 Task: Look for space in Soko, Indonesia from 6th September, 2023 to 10th September, 2023 for 1 adult in price range Rs.10000 to Rs.15000. Place can be private room with 1  bedroom having 1 bed and 1 bathroom. Property type can be house, flat, guest house, hotel. Booking option can be shelf check-in. Required host language is English.
Action: Mouse moved to (499, 72)
Screenshot: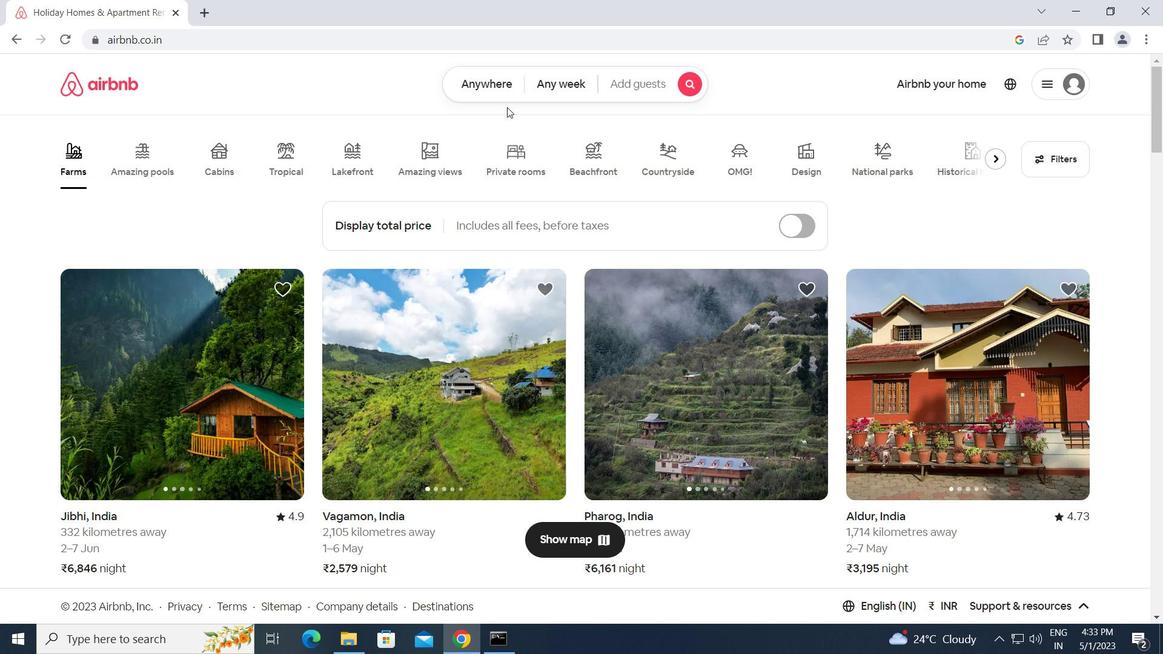 
Action: Mouse pressed left at (499, 72)
Screenshot: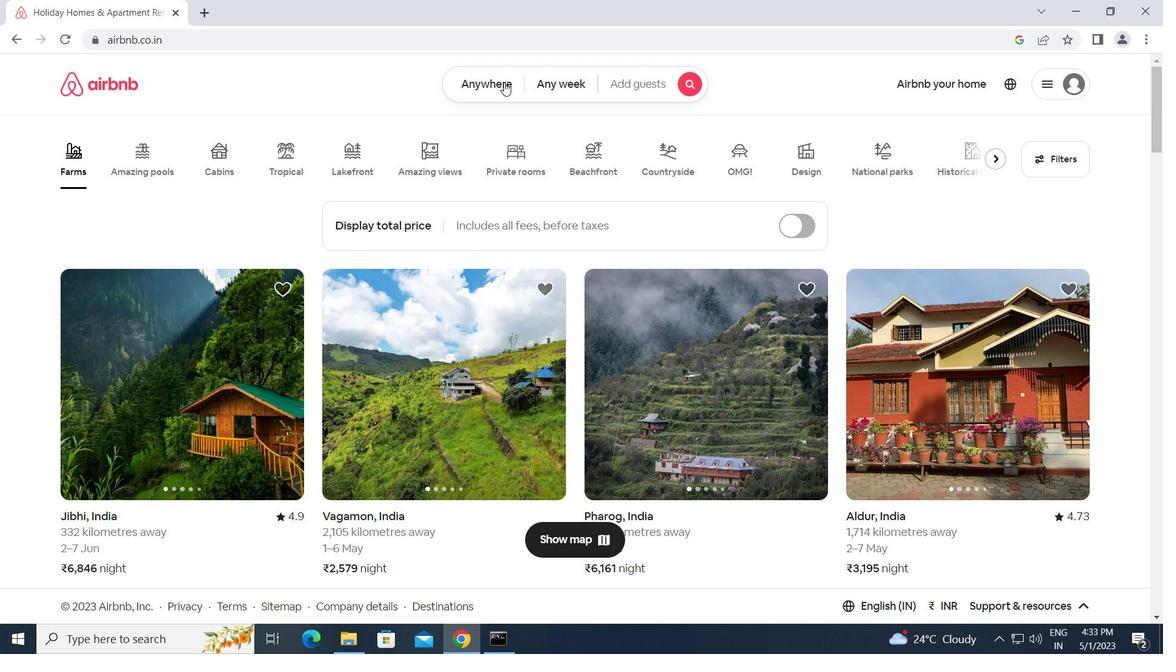 
Action: Mouse moved to (389, 127)
Screenshot: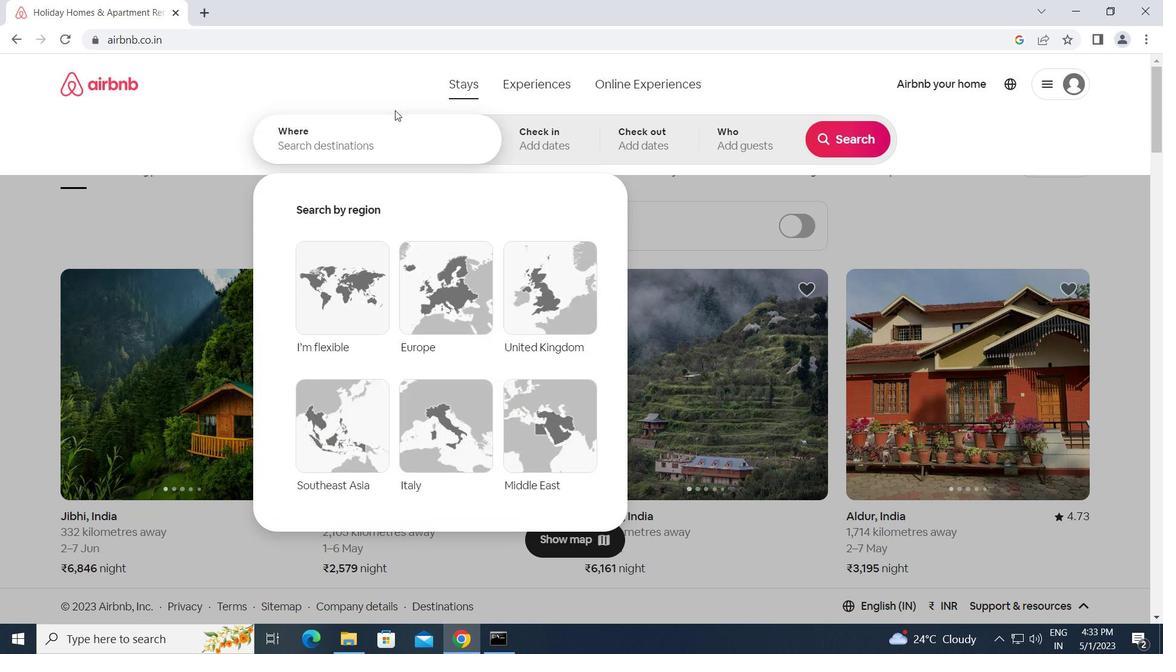 
Action: Mouse pressed left at (389, 127)
Screenshot: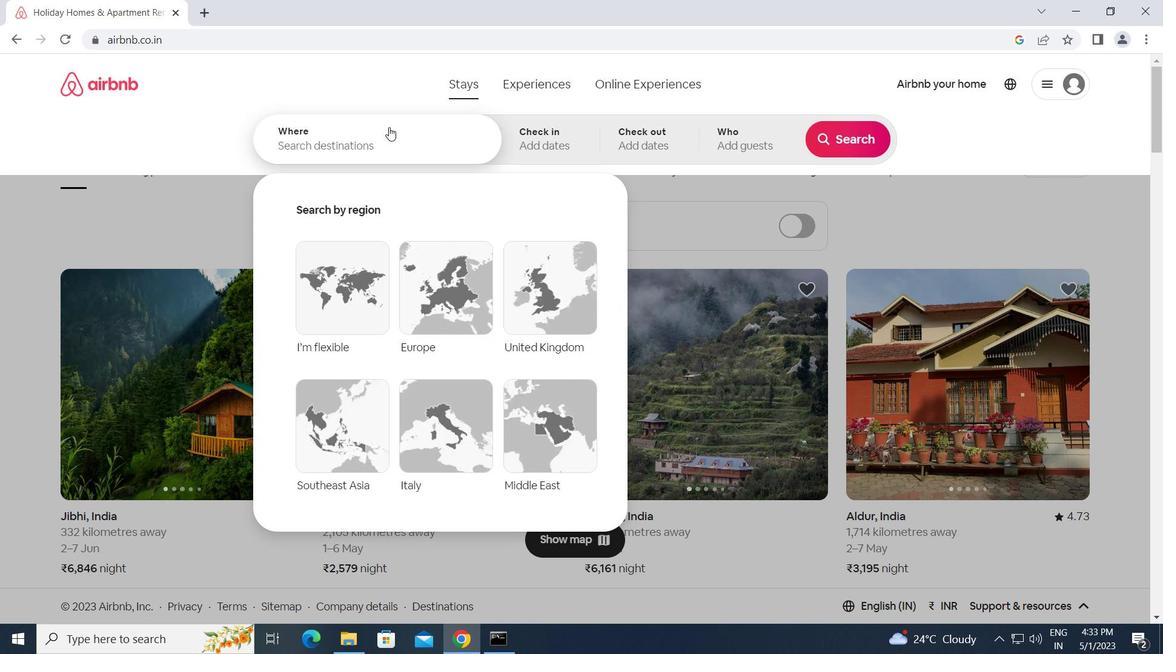
Action: Key pressed s<Key.caps_lock>oko,<Key.space><Key.caps_lock>i<Key.caps_lock>ndonesia<Key.enter>
Screenshot: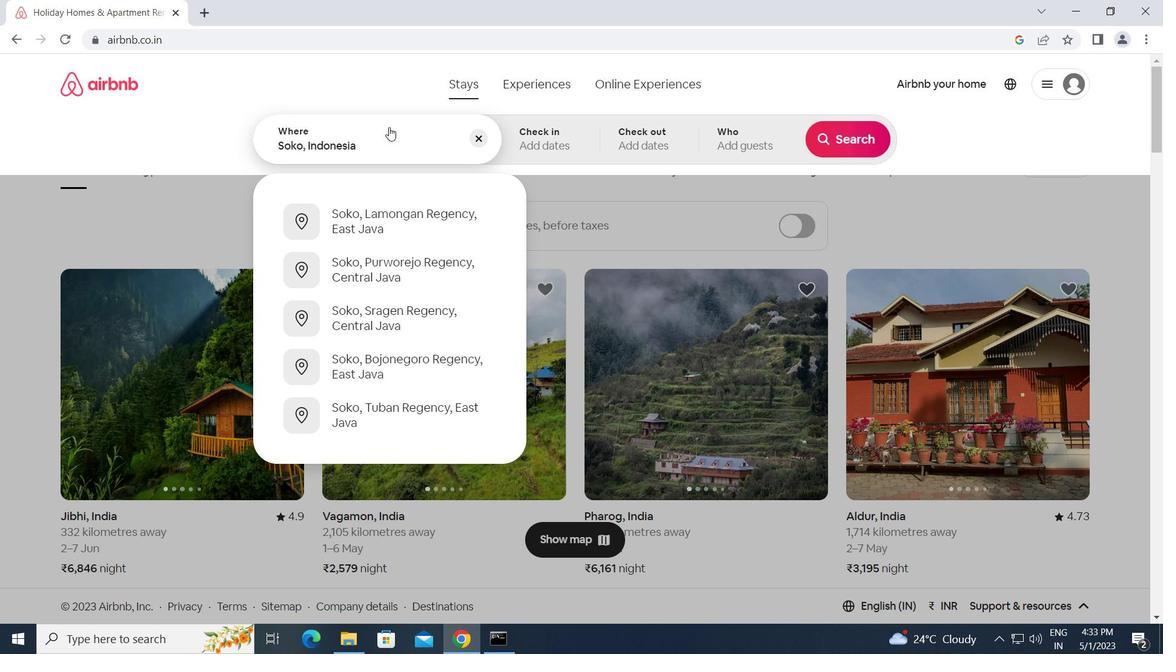 
Action: Mouse moved to (835, 258)
Screenshot: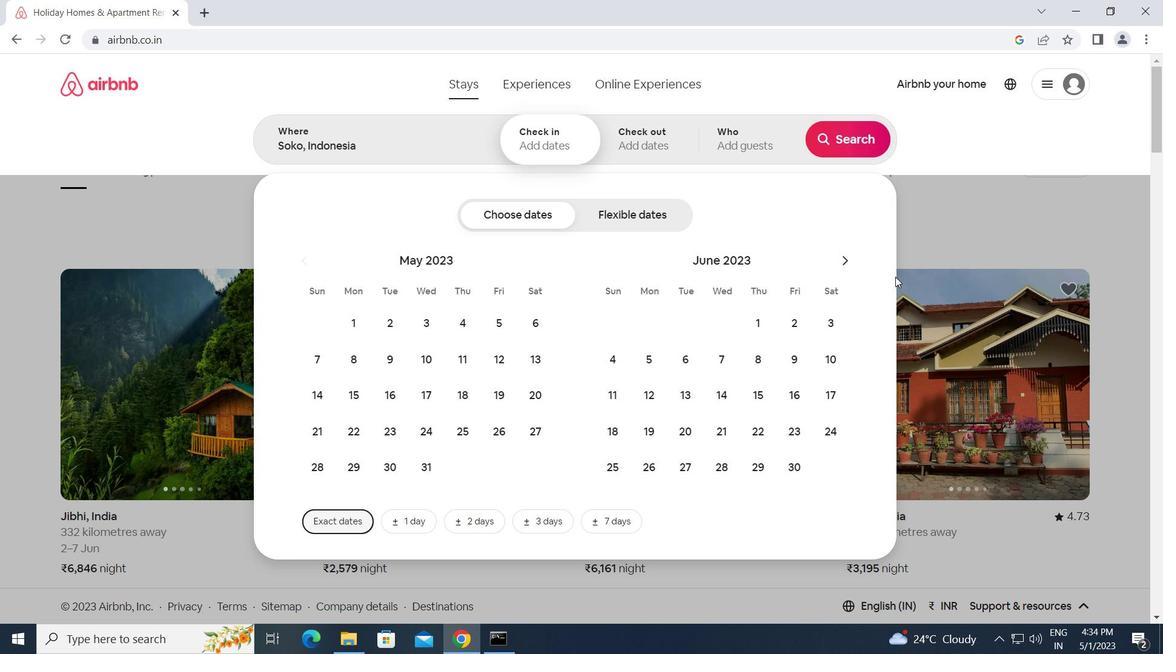 
Action: Mouse pressed left at (835, 258)
Screenshot: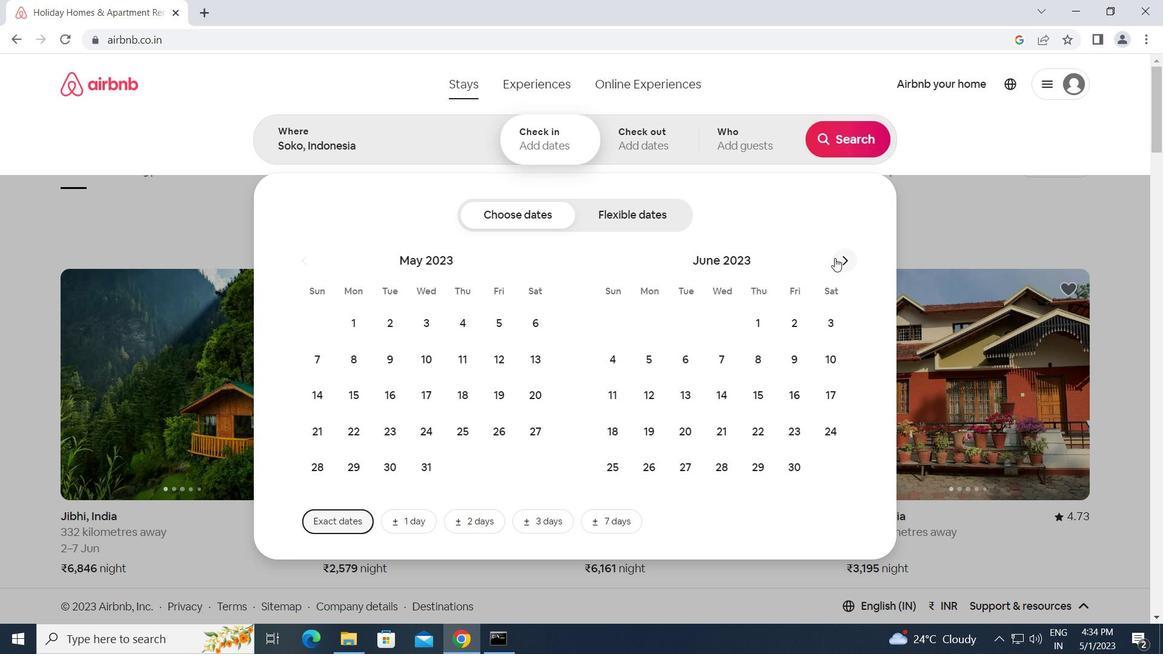 
Action: Mouse moved to (835, 257)
Screenshot: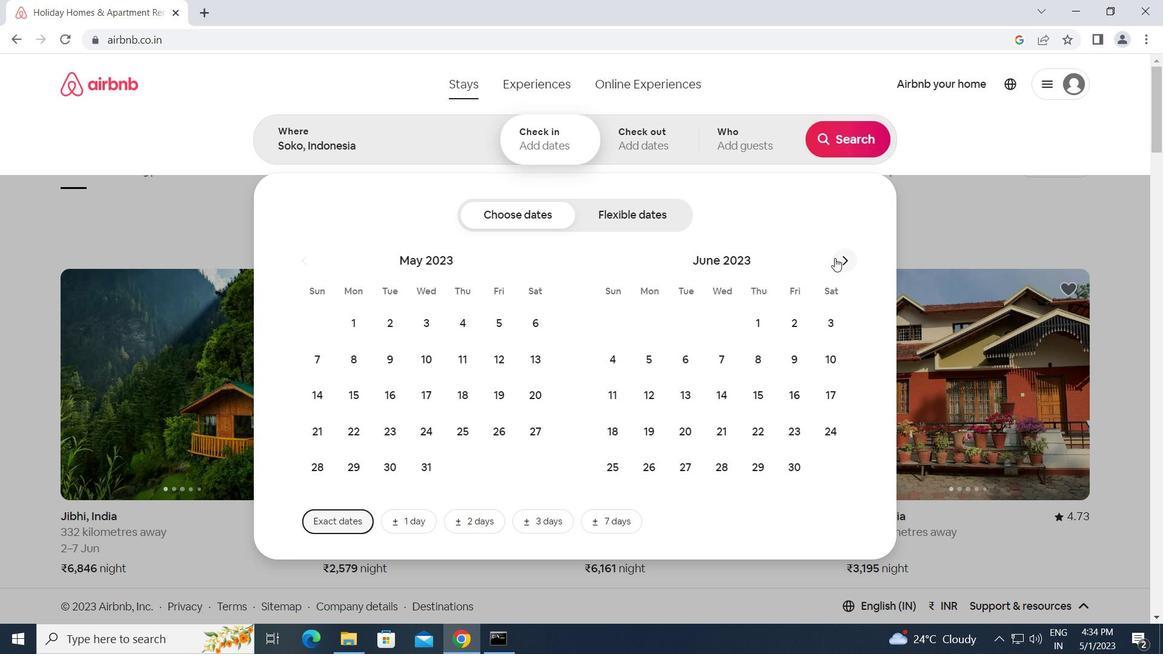 
Action: Mouse pressed left at (835, 257)
Screenshot: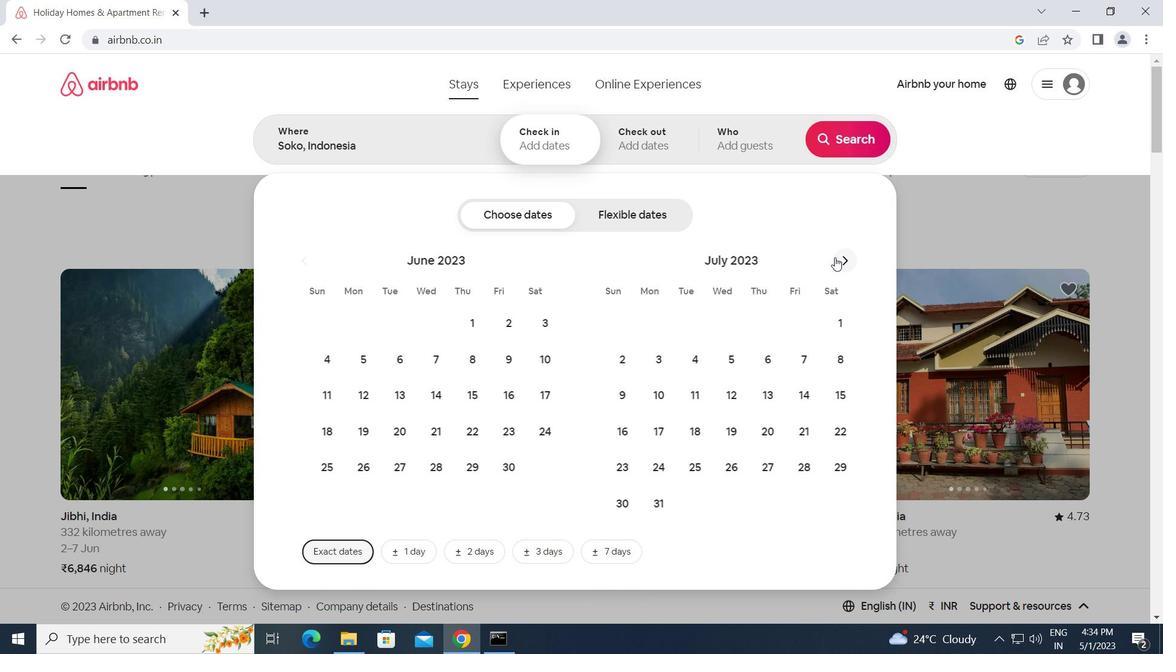 
Action: Mouse pressed left at (835, 257)
Screenshot: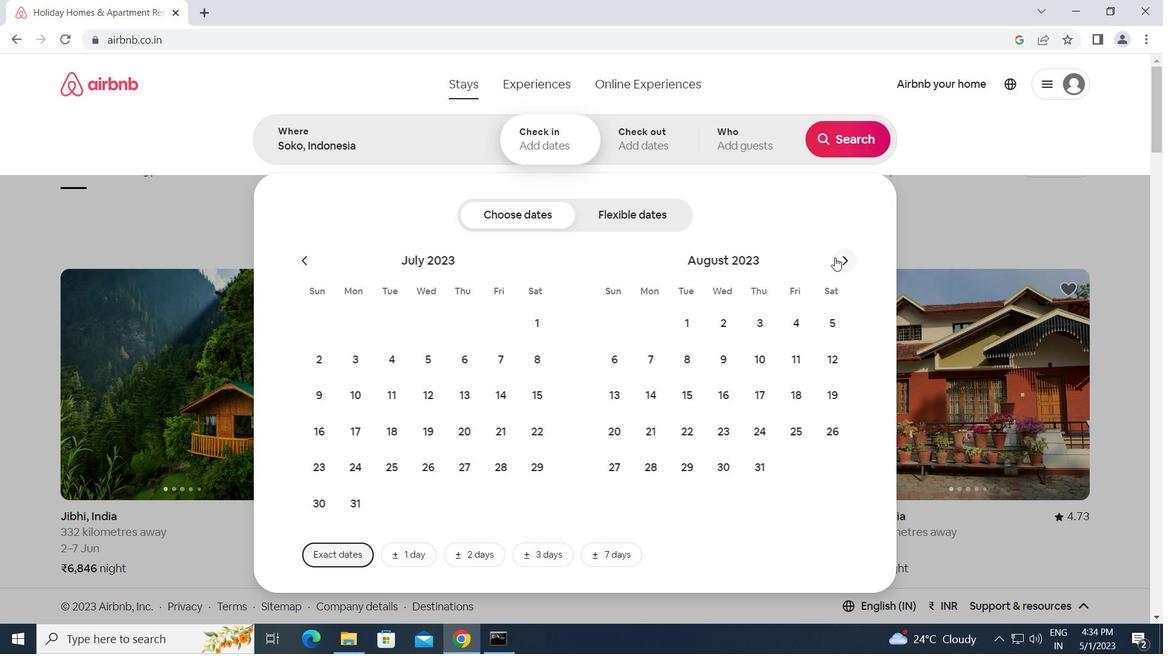 
Action: Mouse moved to (724, 359)
Screenshot: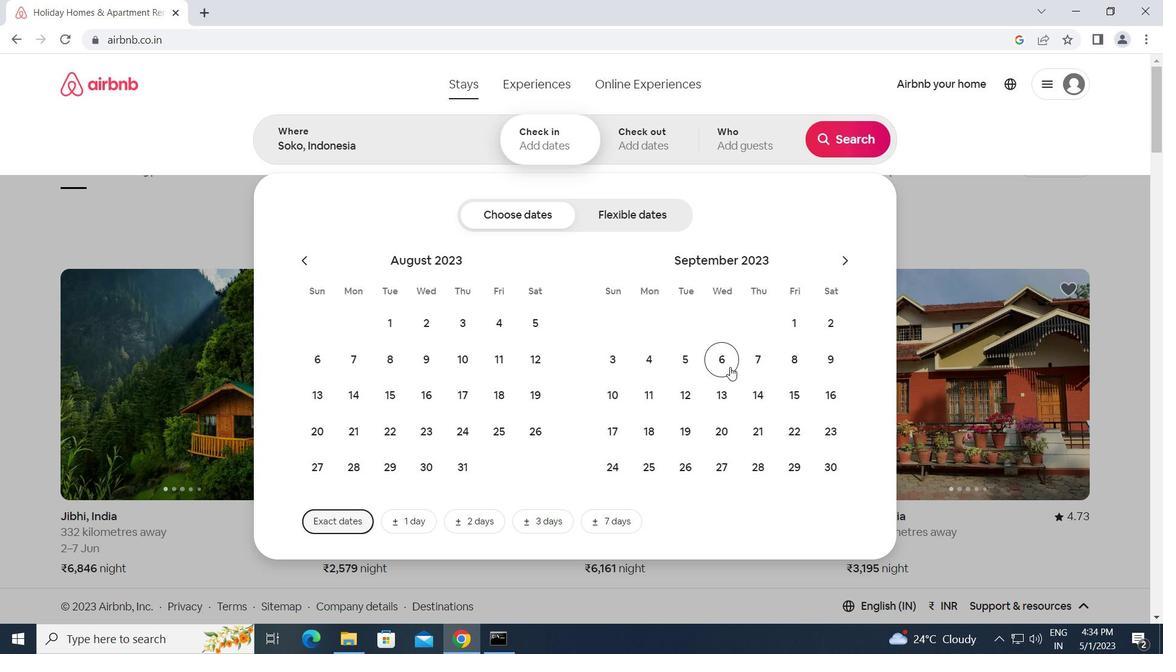 
Action: Mouse pressed left at (724, 359)
Screenshot: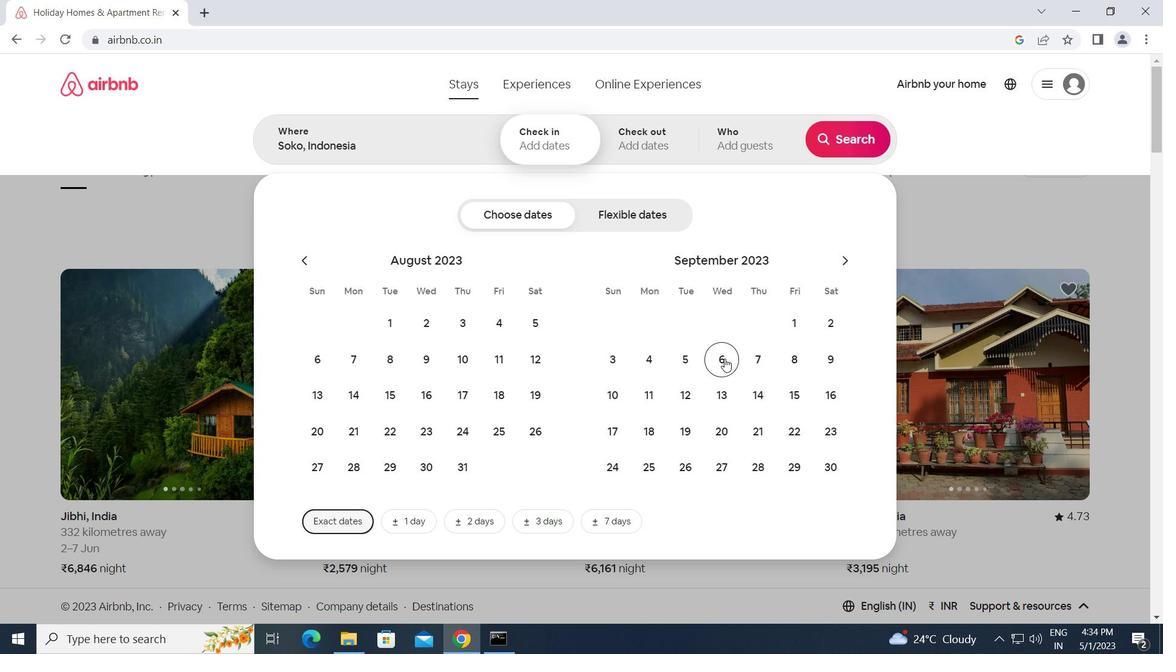 
Action: Mouse moved to (613, 399)
Screenshot: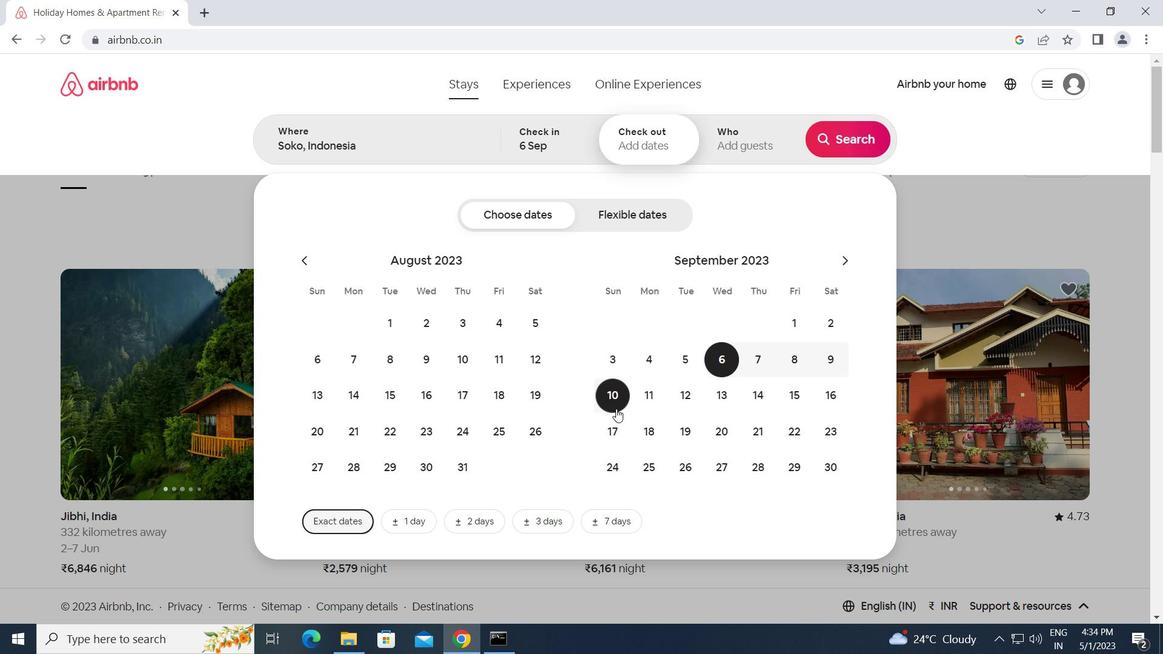 
Action: Mouse pressed left at (613, 399)
Screenshot: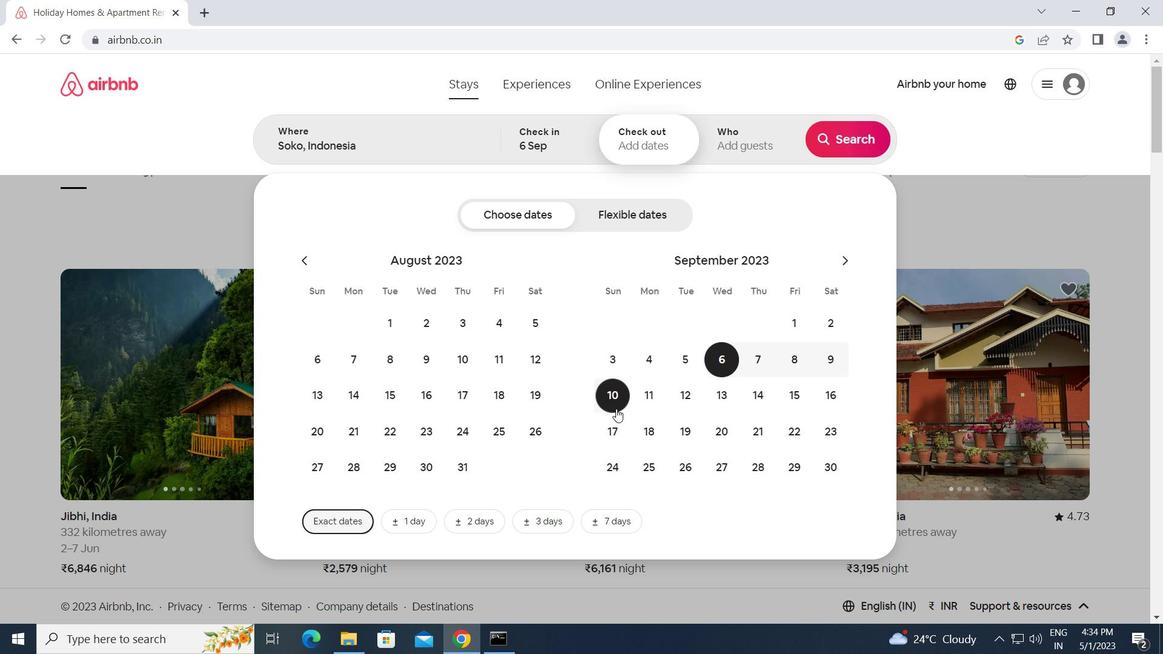 
Action: Mouse moved to (734, 138)
Screenshot: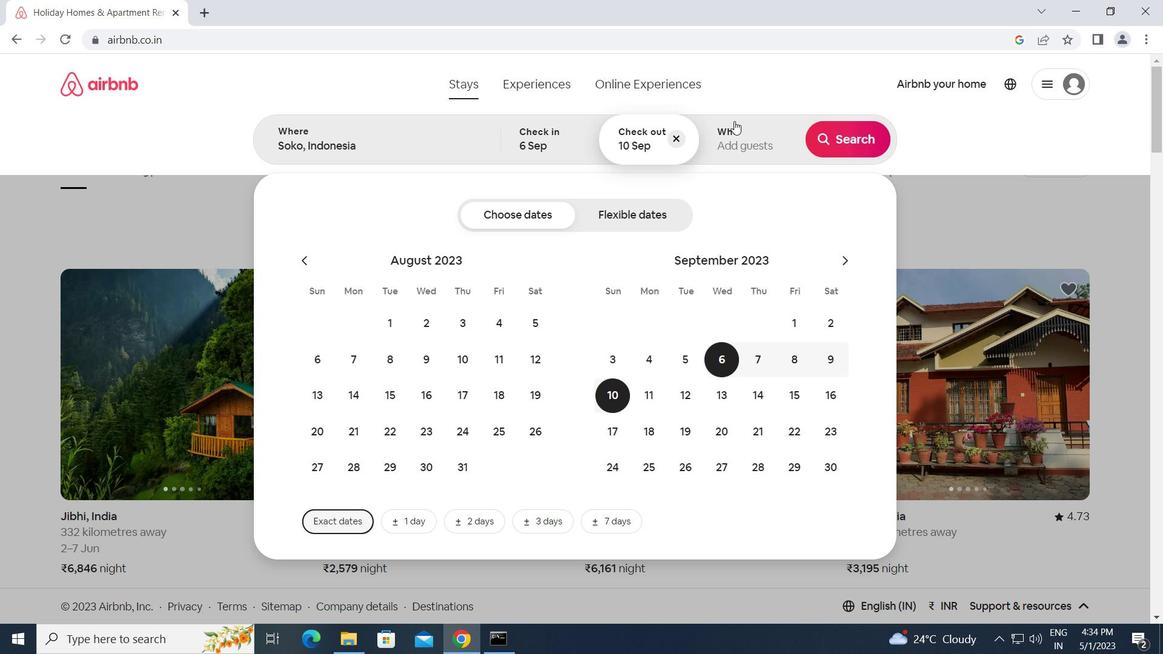 
Action: Mouse pressed left at (734, 138)
Screenshot: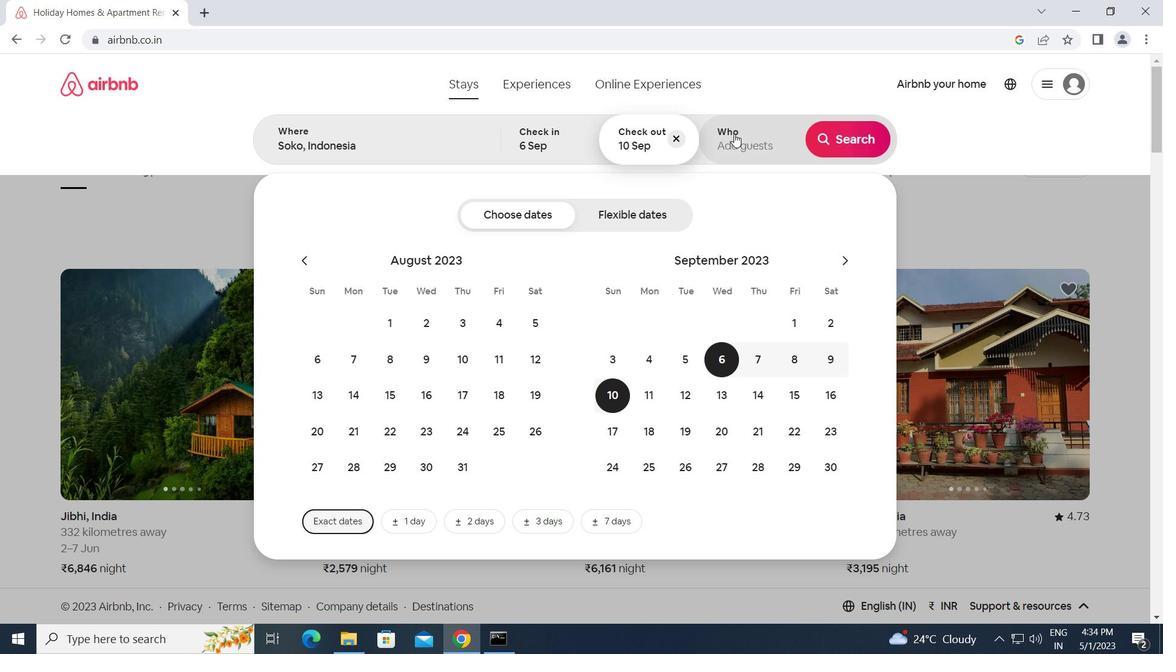 
Action: Mouse moved to (846, 213)
Screenshot: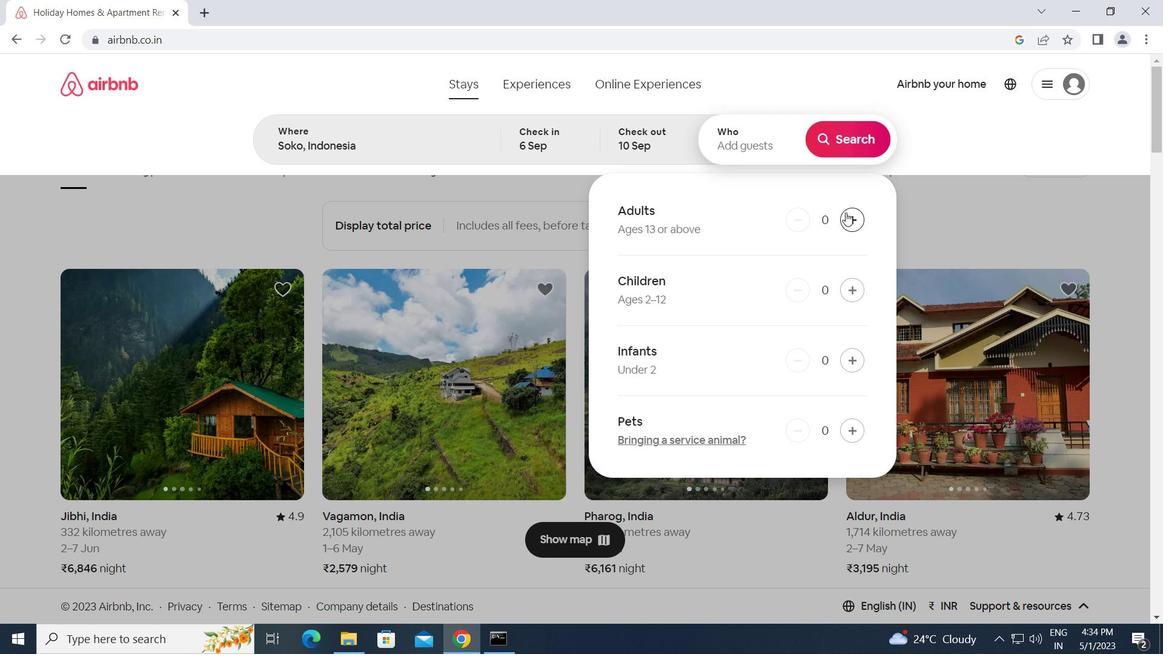 
Action: Mouse pressed left at (846, 213)
Screenshot: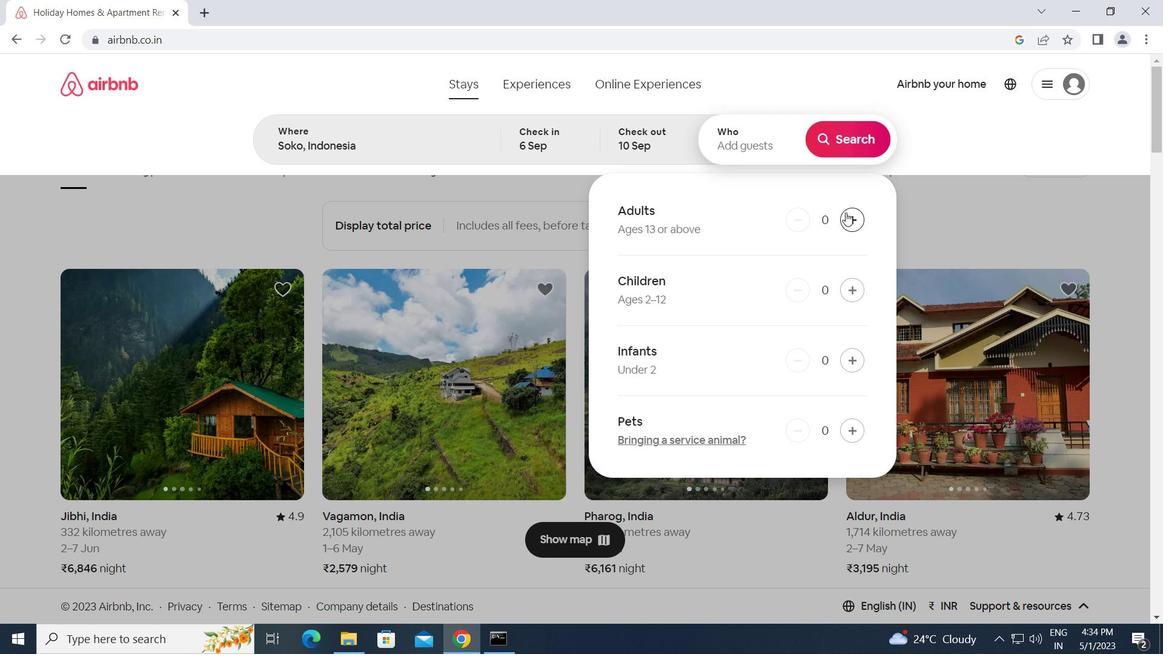 
Action: Mouse moved to (853, 131)
Screenshot: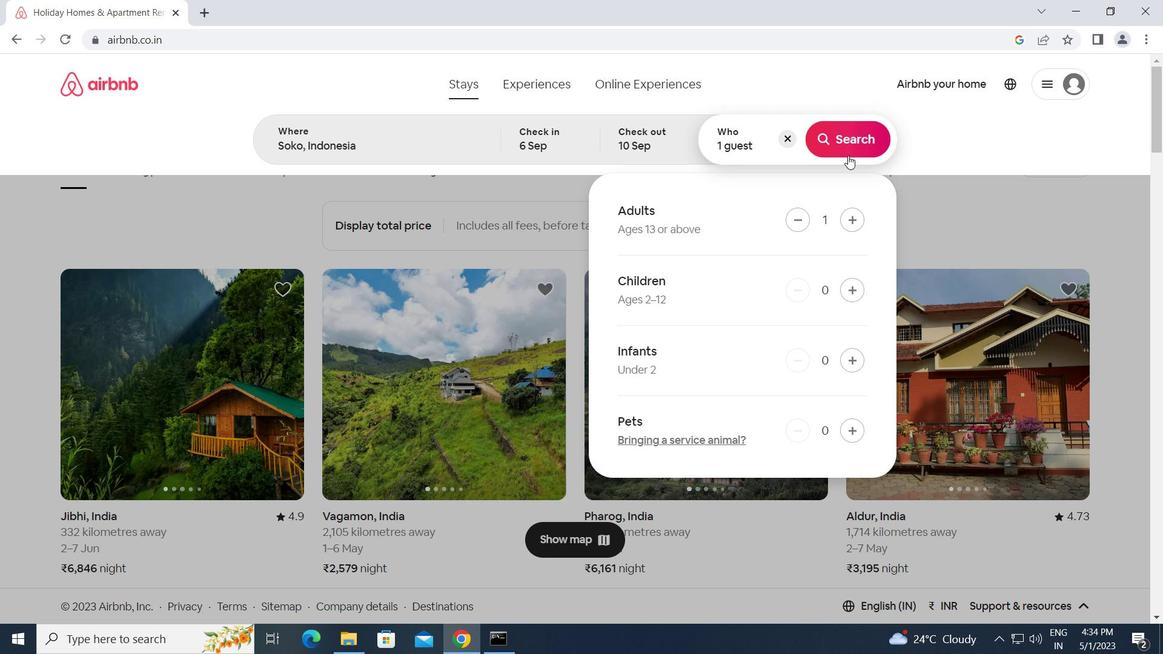 
Action: Mouse pressed left at (853, 131)
Screenshot: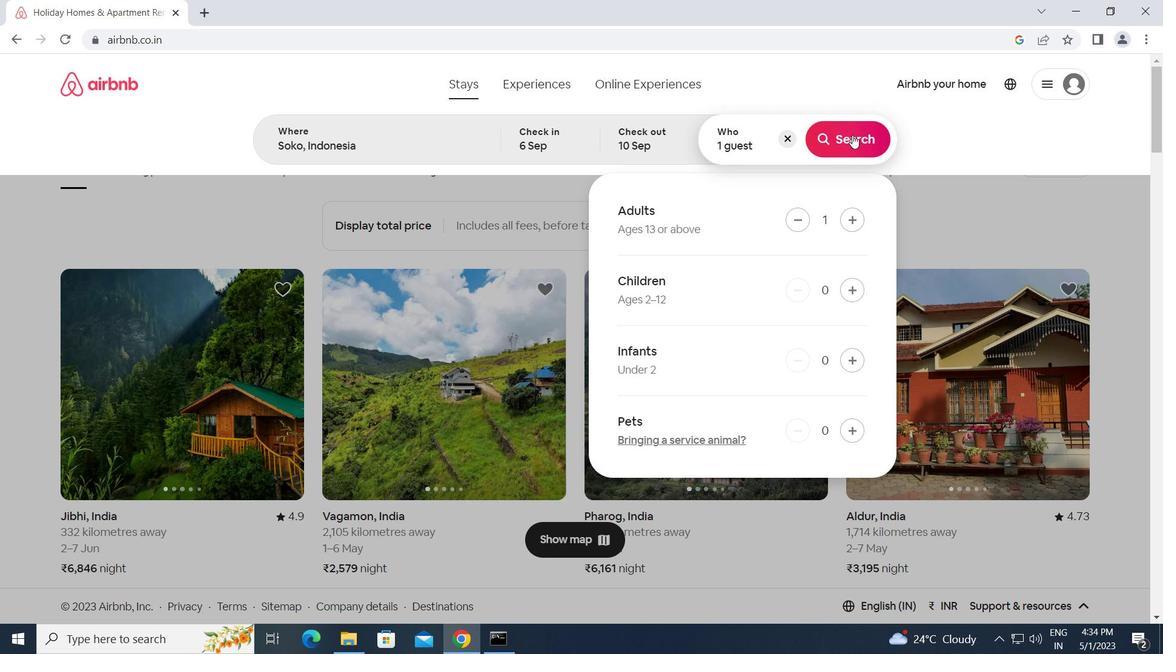 
Action: Mouse moved to (1082, 147)
Screenshot: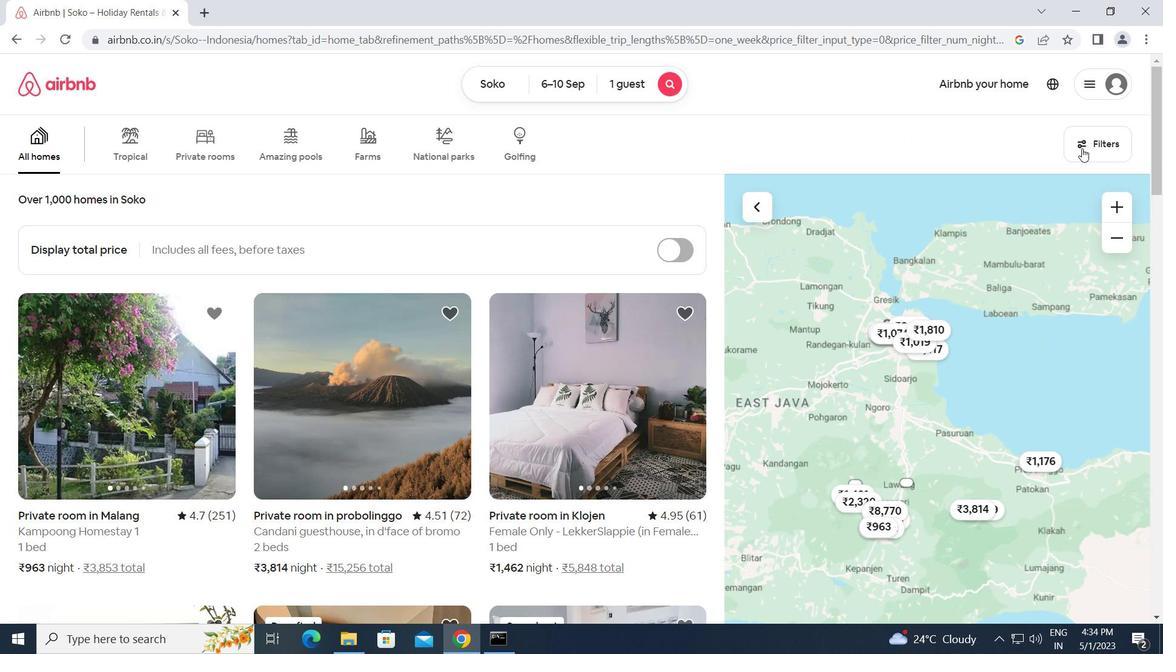 
Action: Mouse pressed left at (1082, 147)
Screenshot: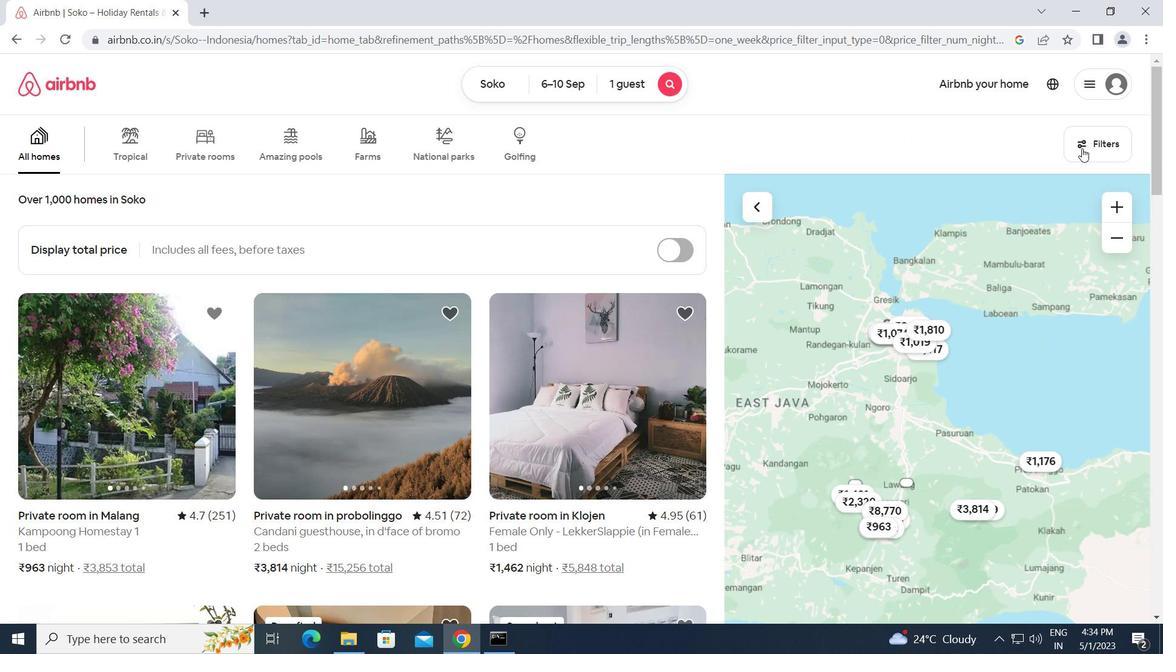 
Action: Mouse moved to (385, 336)
Screenshot: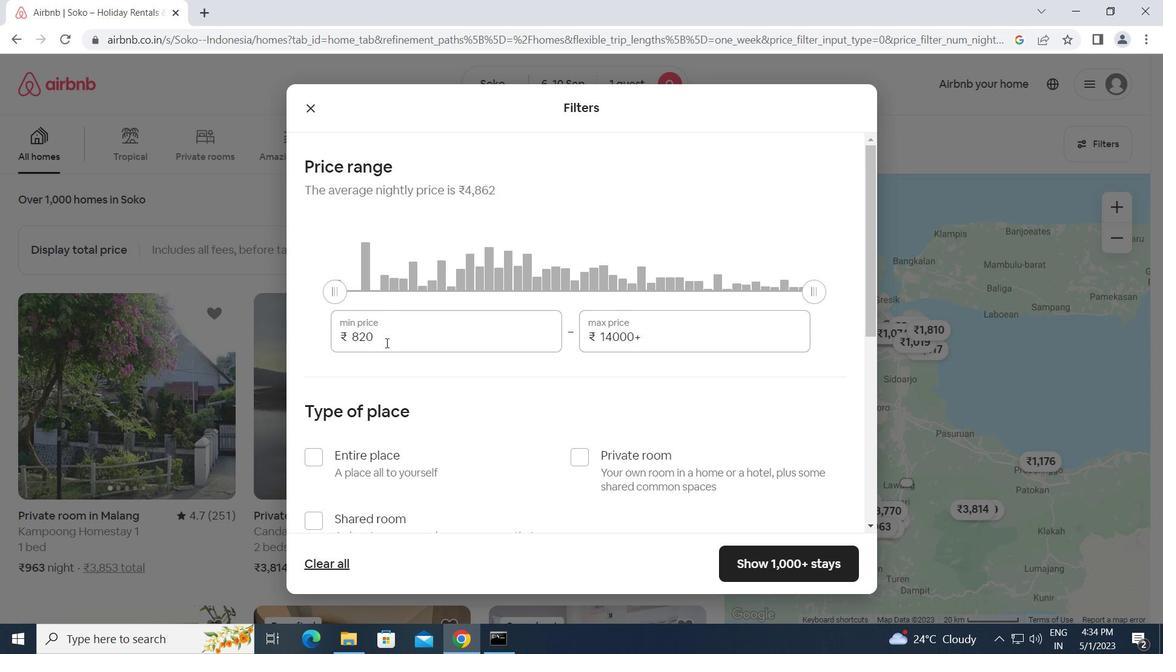 
Action: Mouse pressed left at (385, 336)
Screenshot: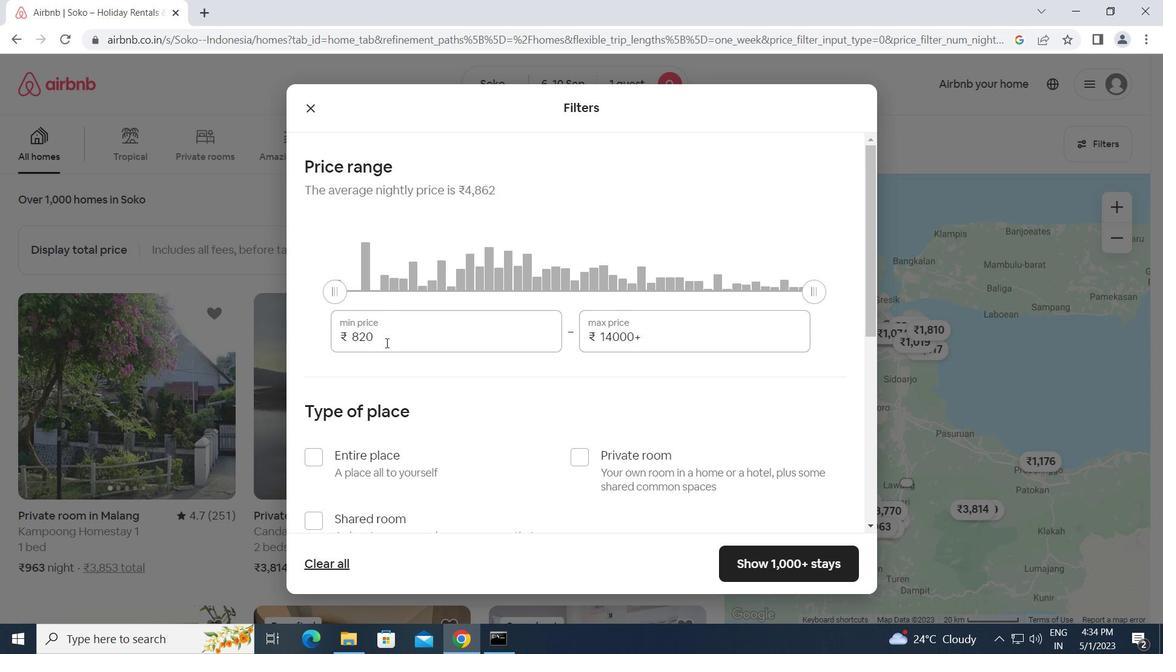 
Action: Mouse moved to (350, 339)
Screenshot: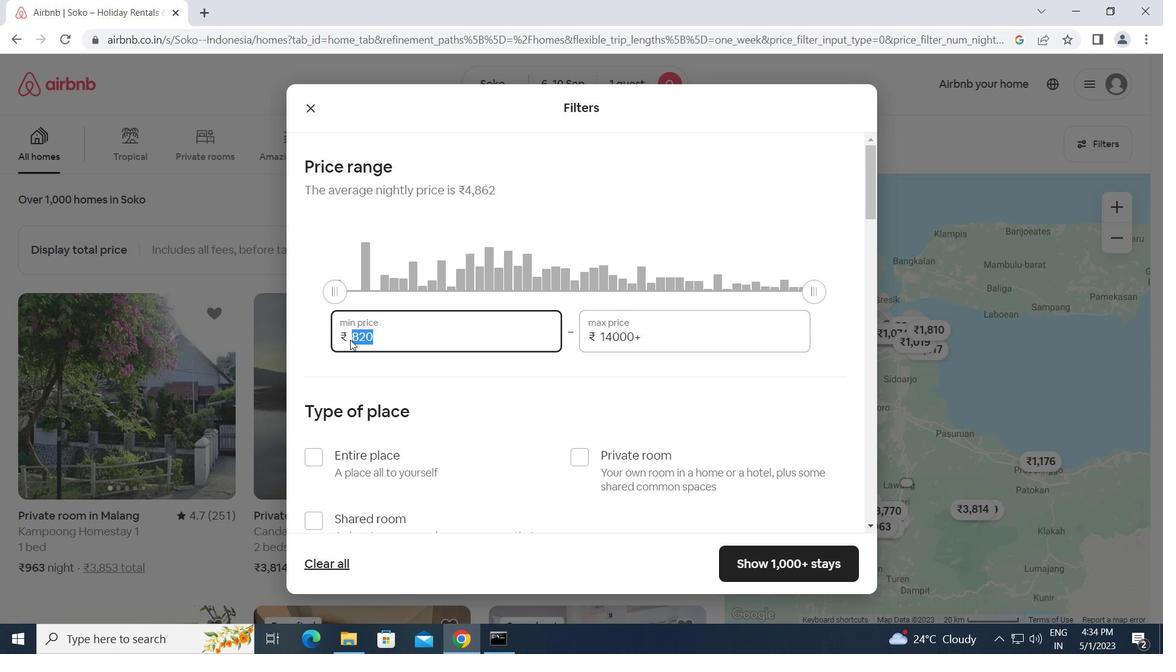 
Action: Key pressed 10000<Key.tab>15000
Screenshot: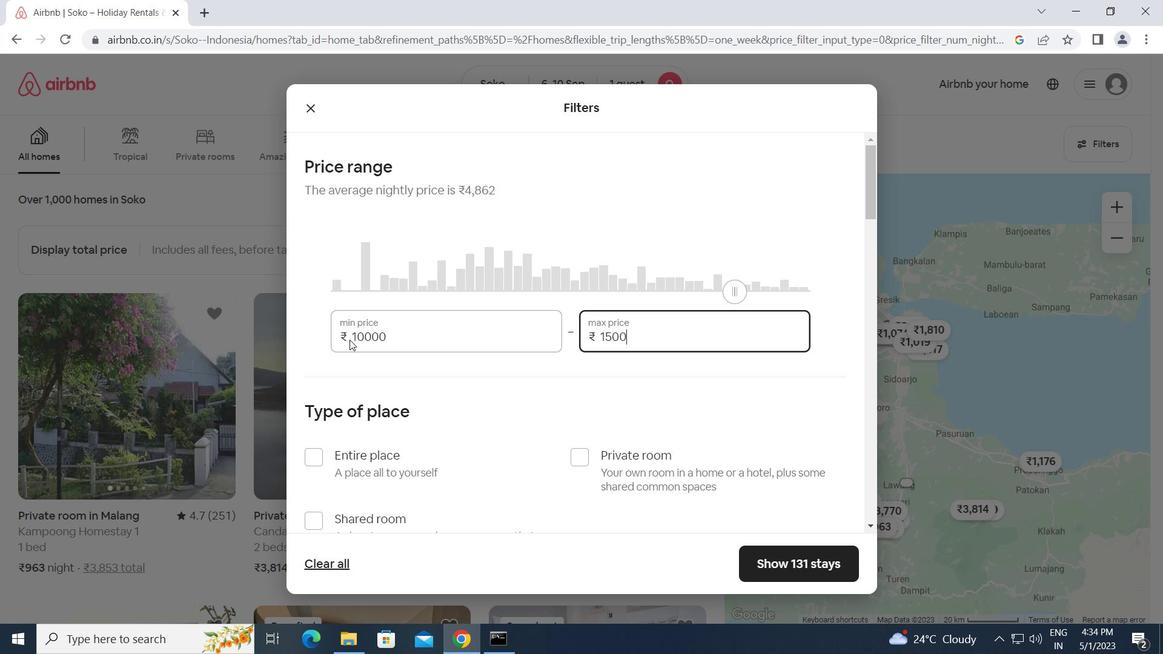 
Action: Mouse moved to (380, 415)
Screenshot: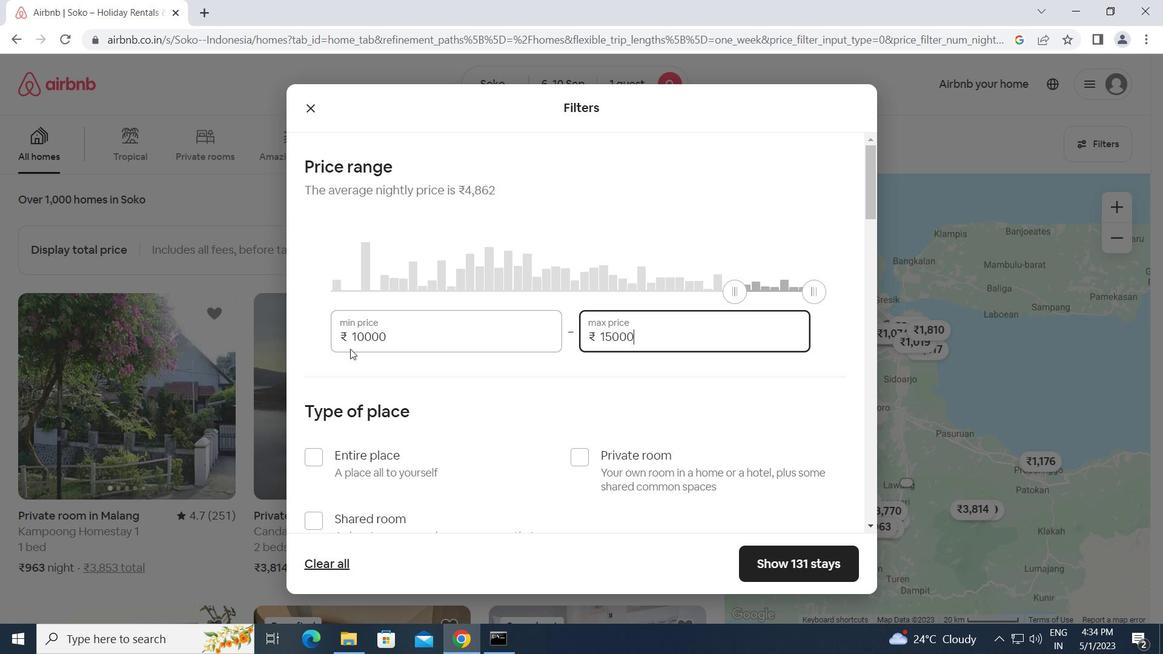 
Action: Mouse scrolled (380, 414) with delta (0, 0)
Screenshot: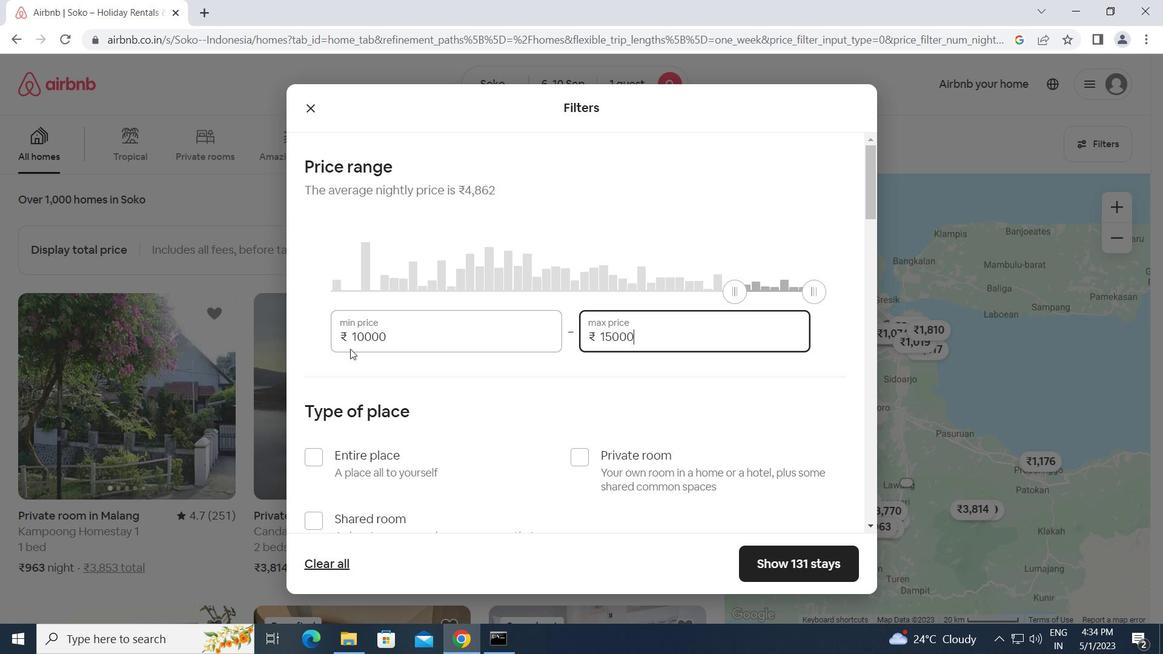 
Action: Mouse moved to (583, 378)
Screenshot: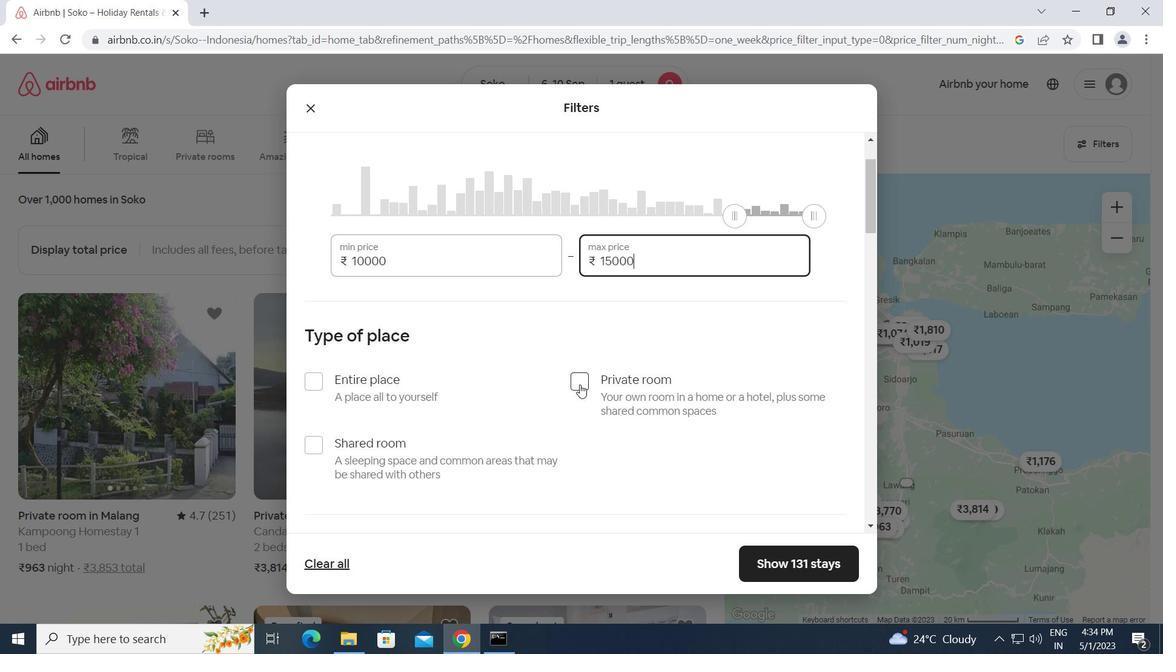 
Action: Mouse pressed left at (583, 378)
Screenshot: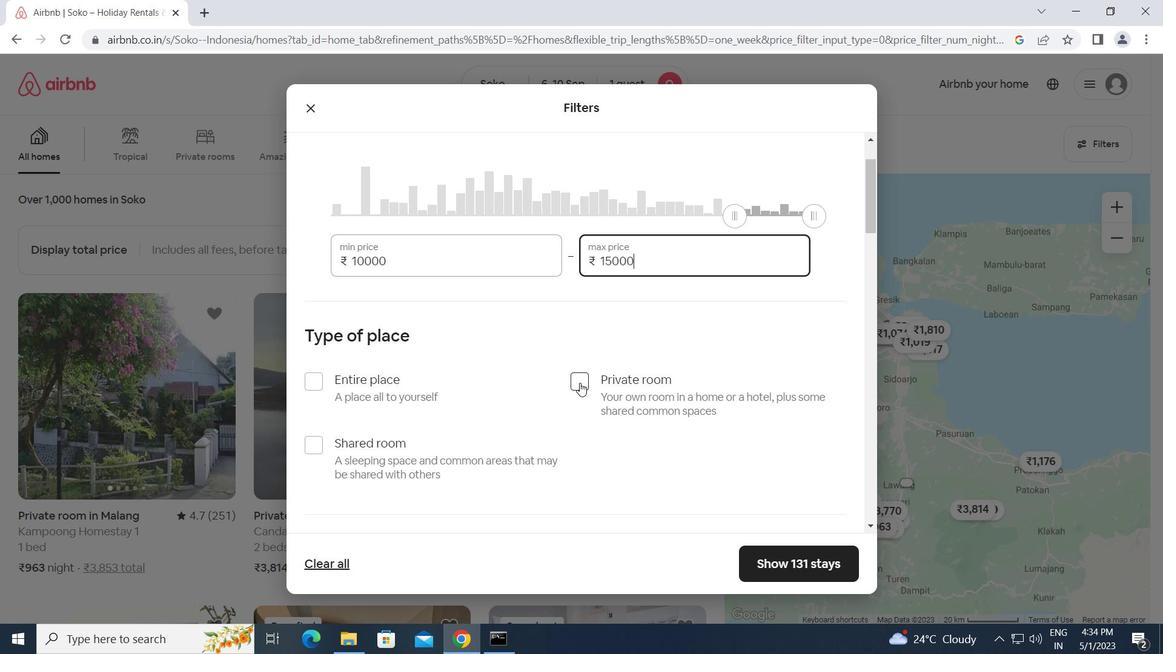
Action: Mouse moved to (552, 441)
Screenshot: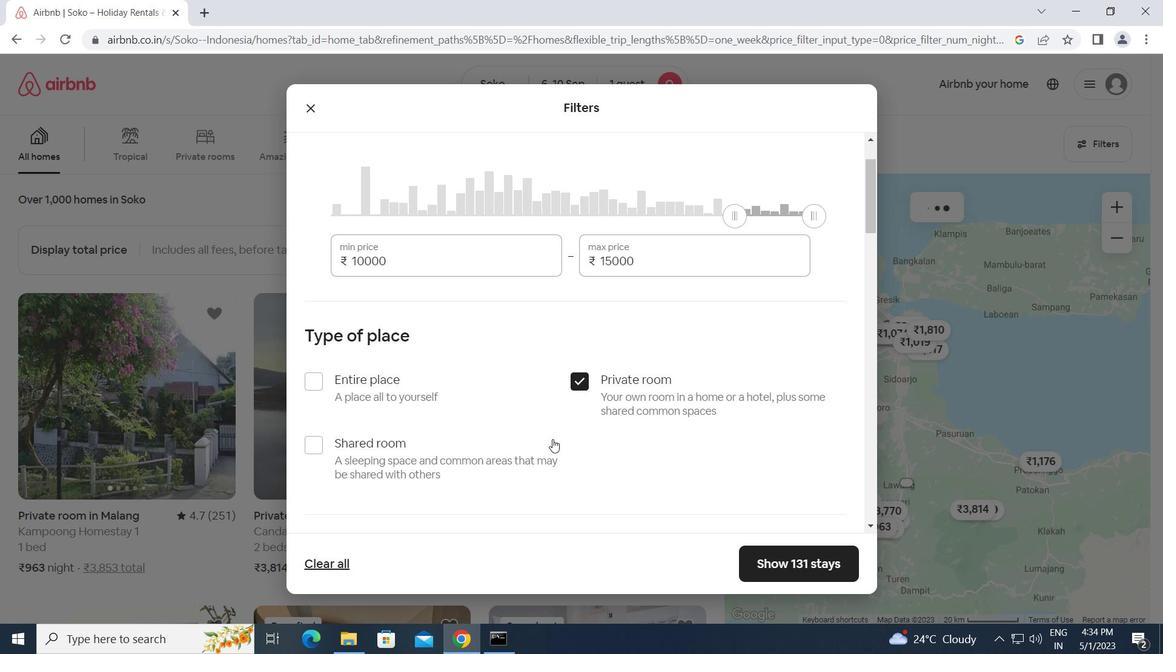 
Action: Mouse scrolled (552, 440) with delta (0, 0)
Screenshot: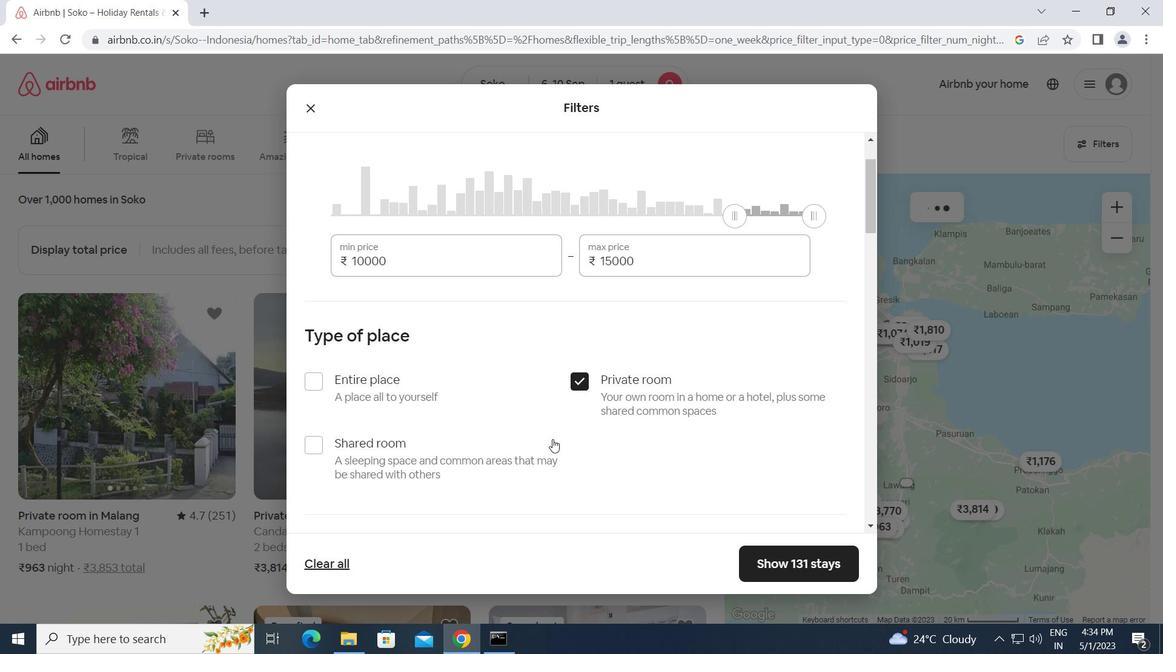 
Action: Mouse scrolled (552, 440) with delta (0, 0)
Screenshot: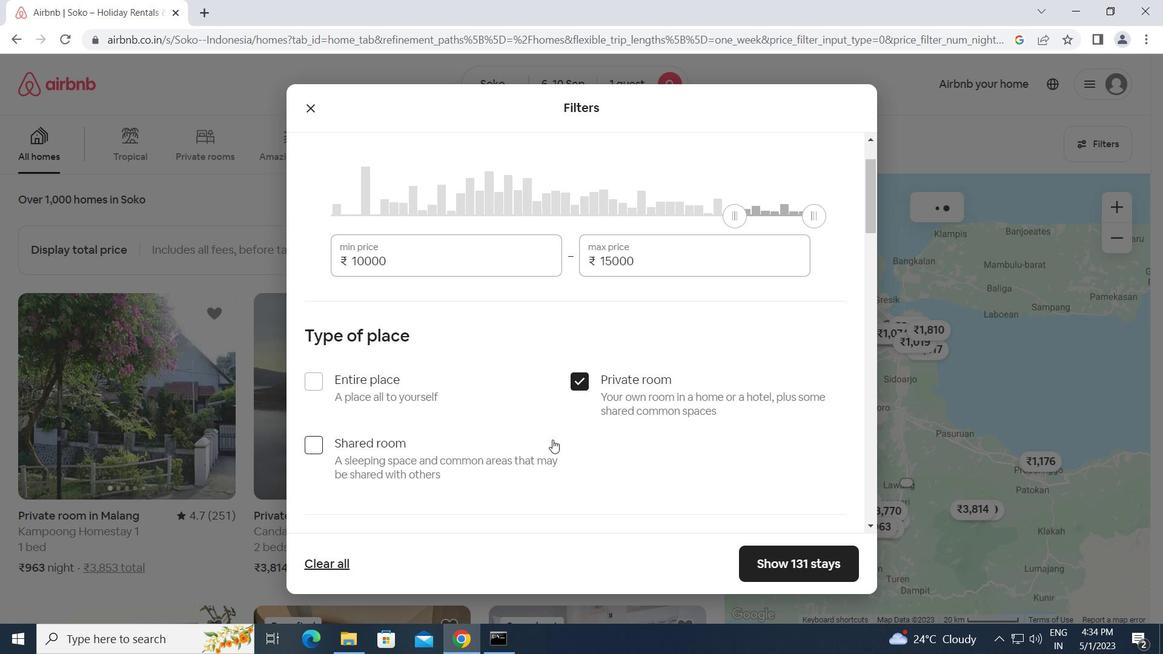 
Action: Mouse scrolled (552, 440) with delta (0, 0)
Screenshot: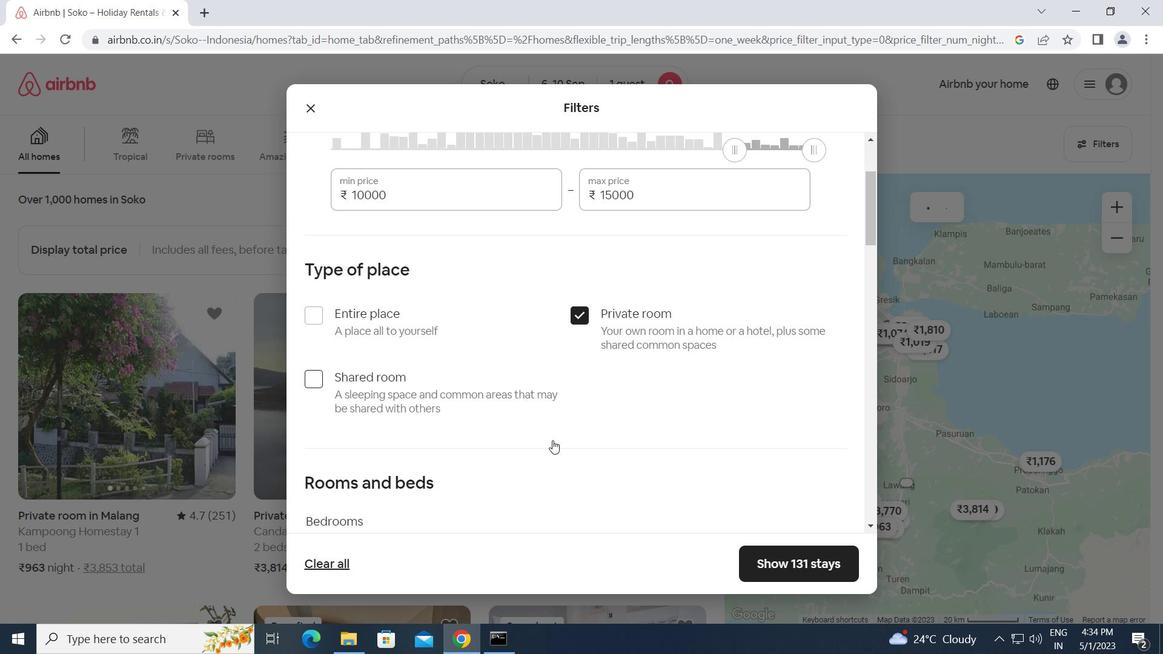 
Action: Mouse scrolled (552, 440) with delta (0, 0)
Screenshot: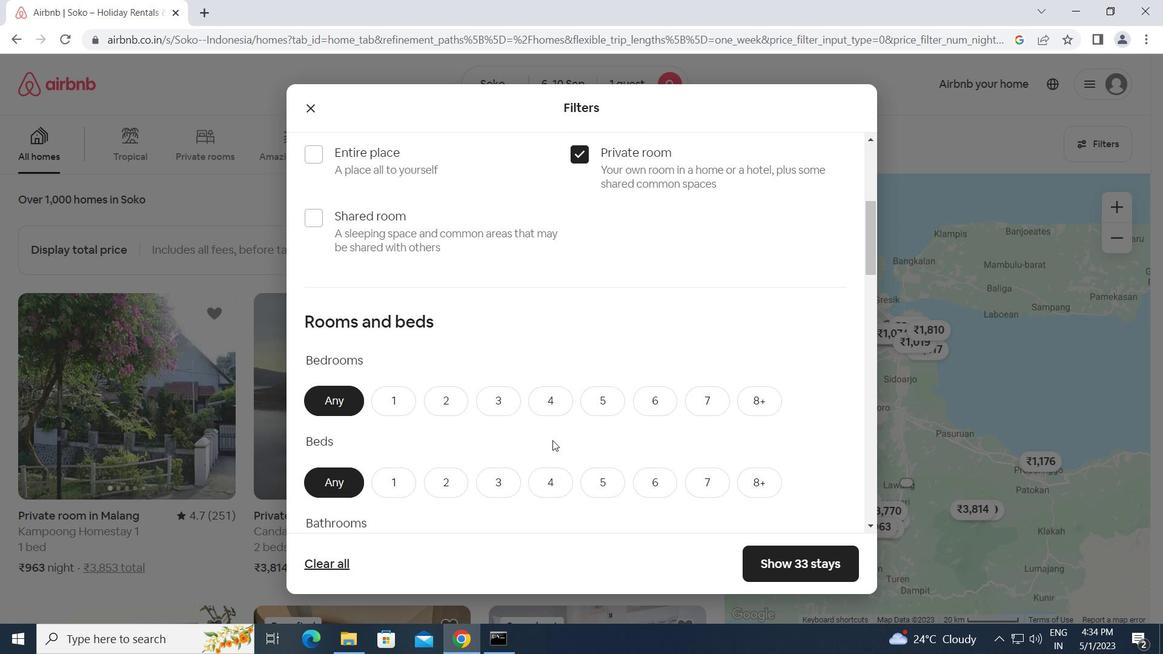 
Action: Mouse moved to (413, 325)
Screenshot: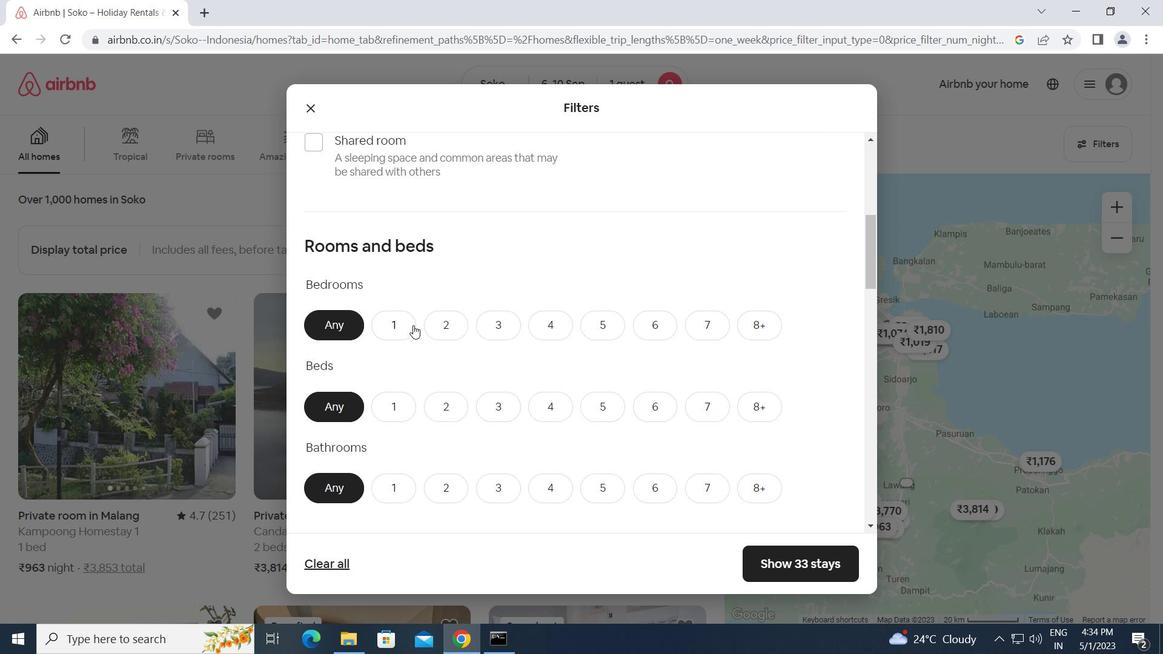 
Action: Mouse pressed left at (413, 325)
Screenshot: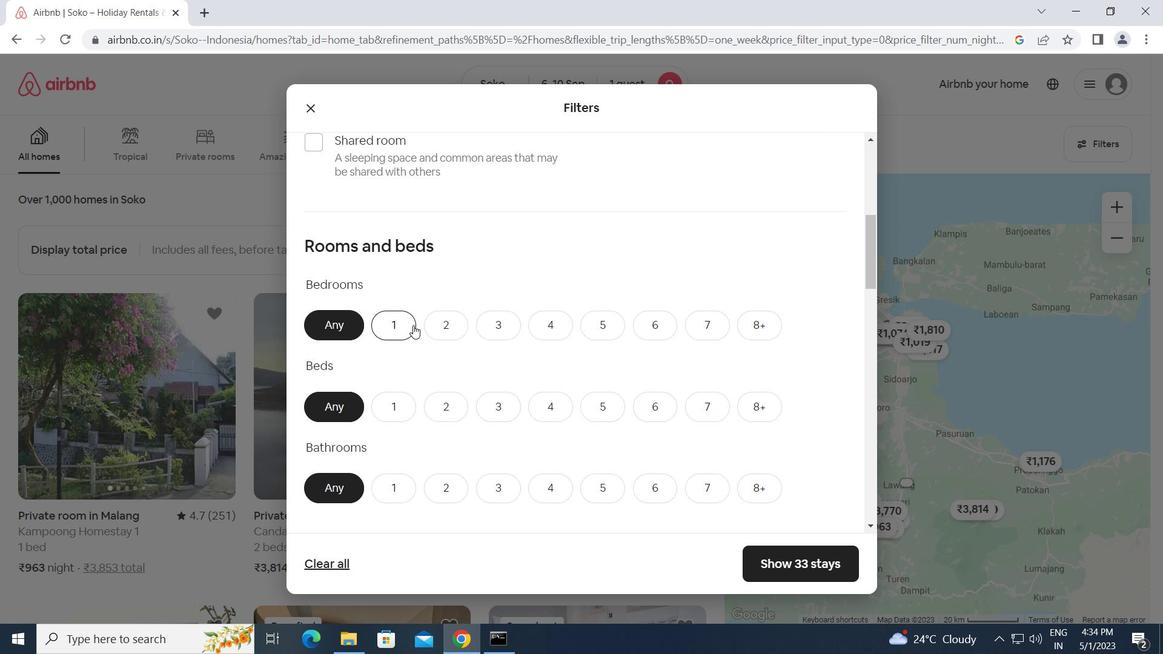 
Action: Mouse moved to (393, 406)
Screenshot: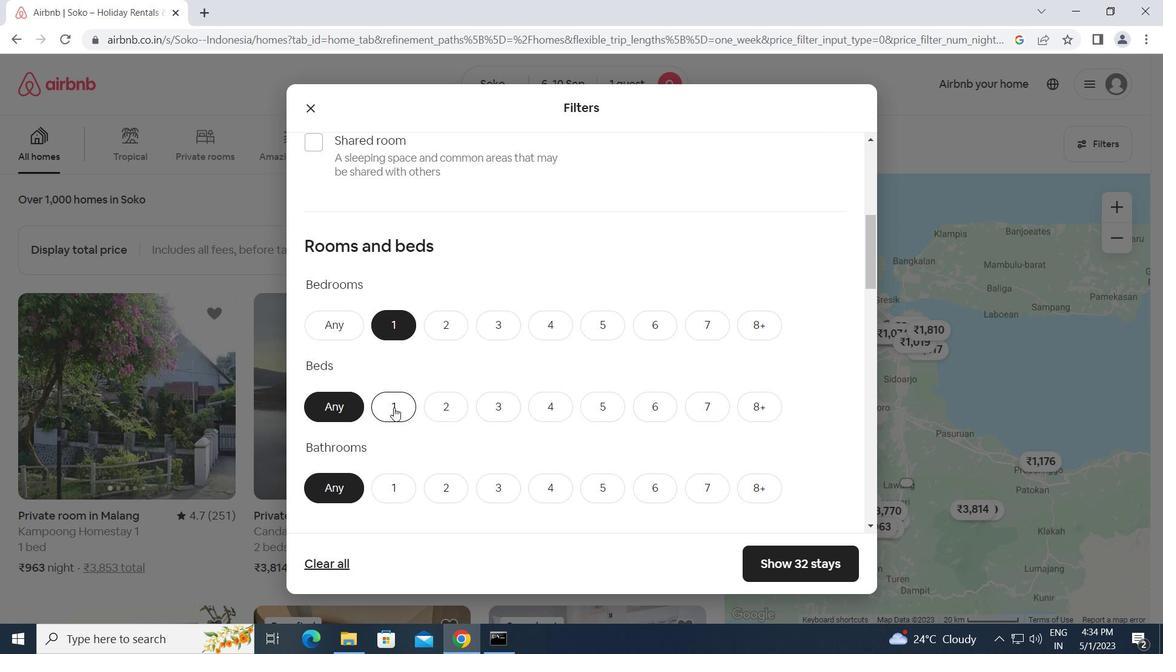 
Action: Mouse pressed left at (393, 406)
Screenshot: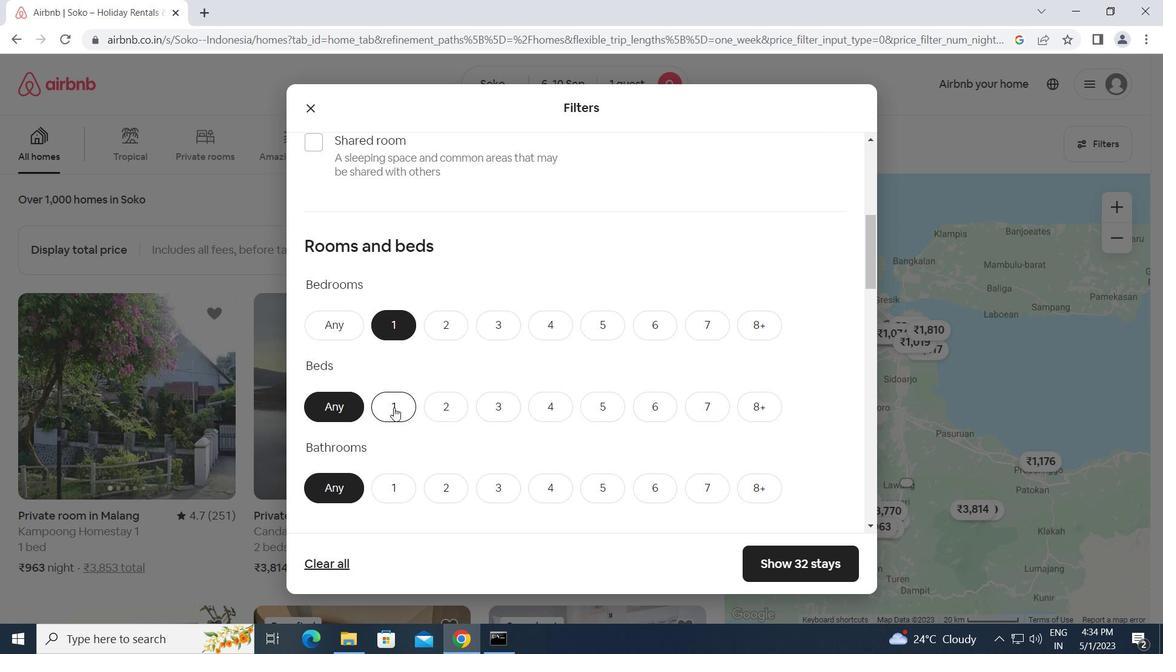 
Action: Mouse moved to (396, 481)
Screenshot: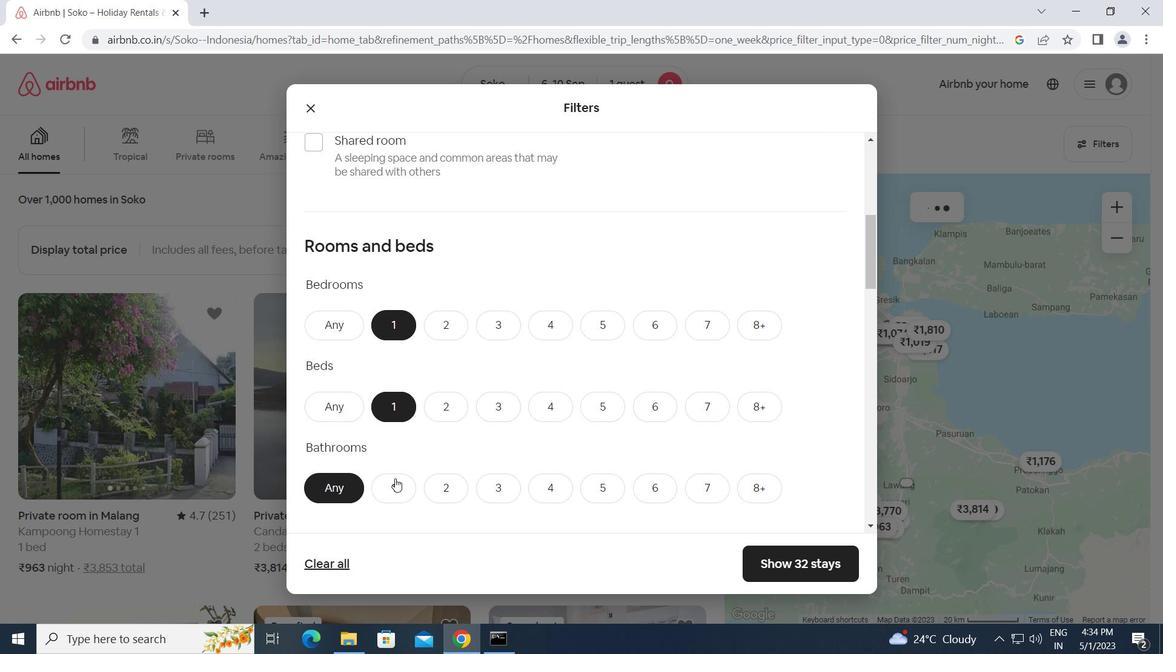 
Action: Mouse pressed left at (396, 481)
Screenshot: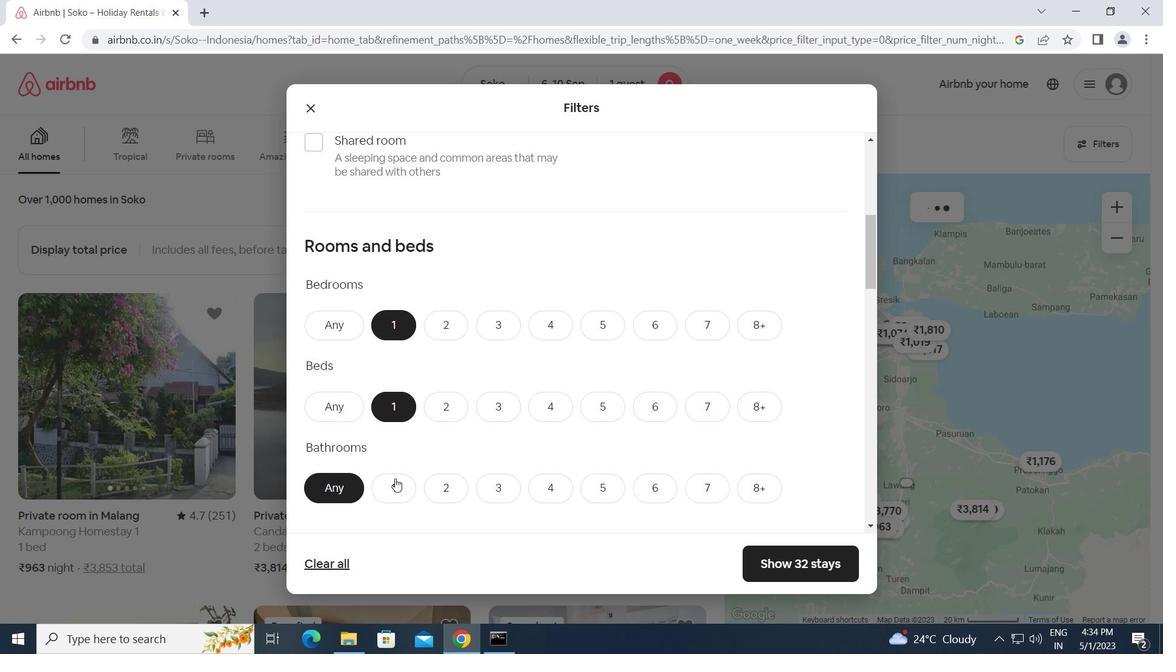 
Action: Mouse moved to (402, 485)
Screenshot: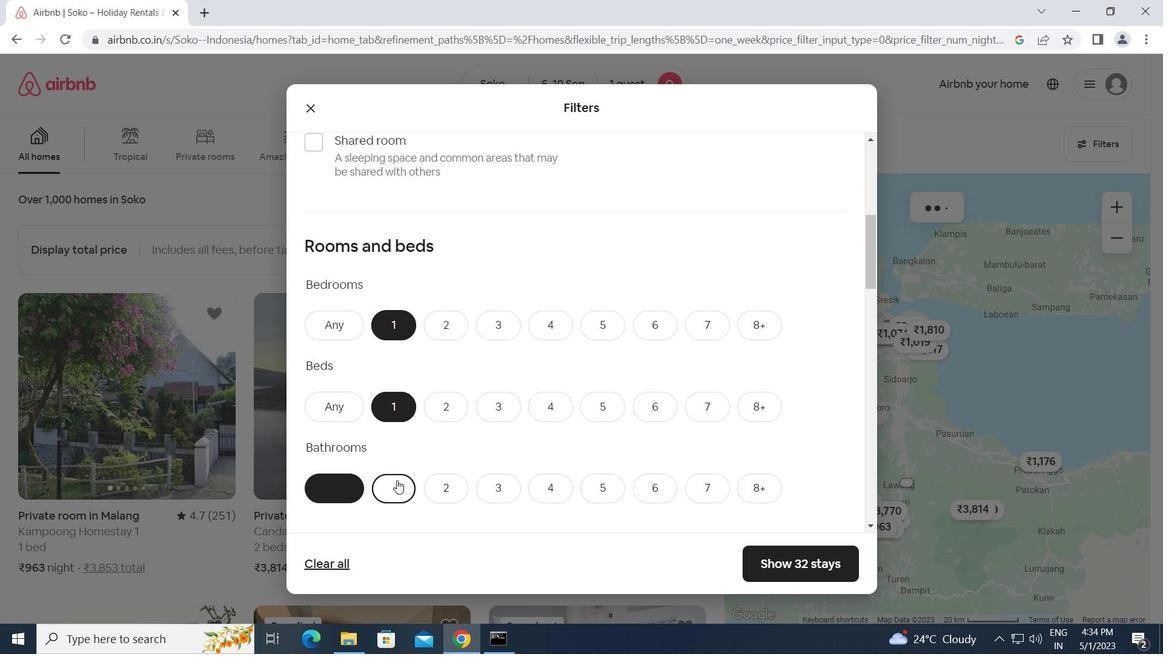 
Action: Mouse scrolled (402, 484) with delta (0, 0)
Screenshot: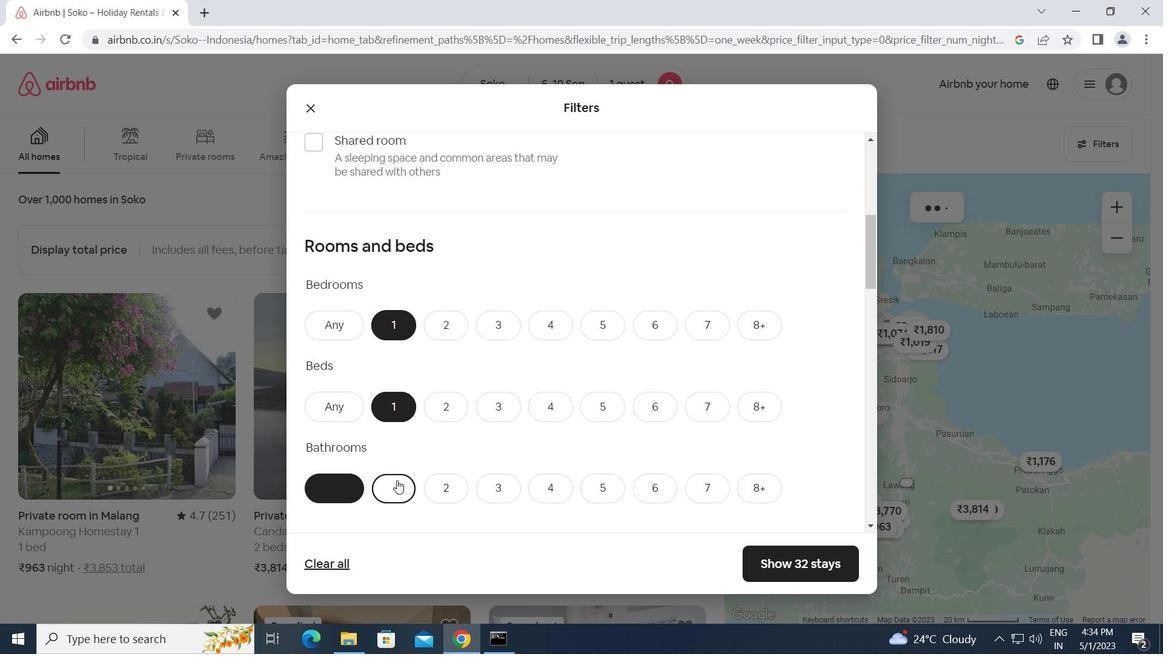 
Action: Mouse scrolled (402, 484) with delta (0, 0)
Screenshot: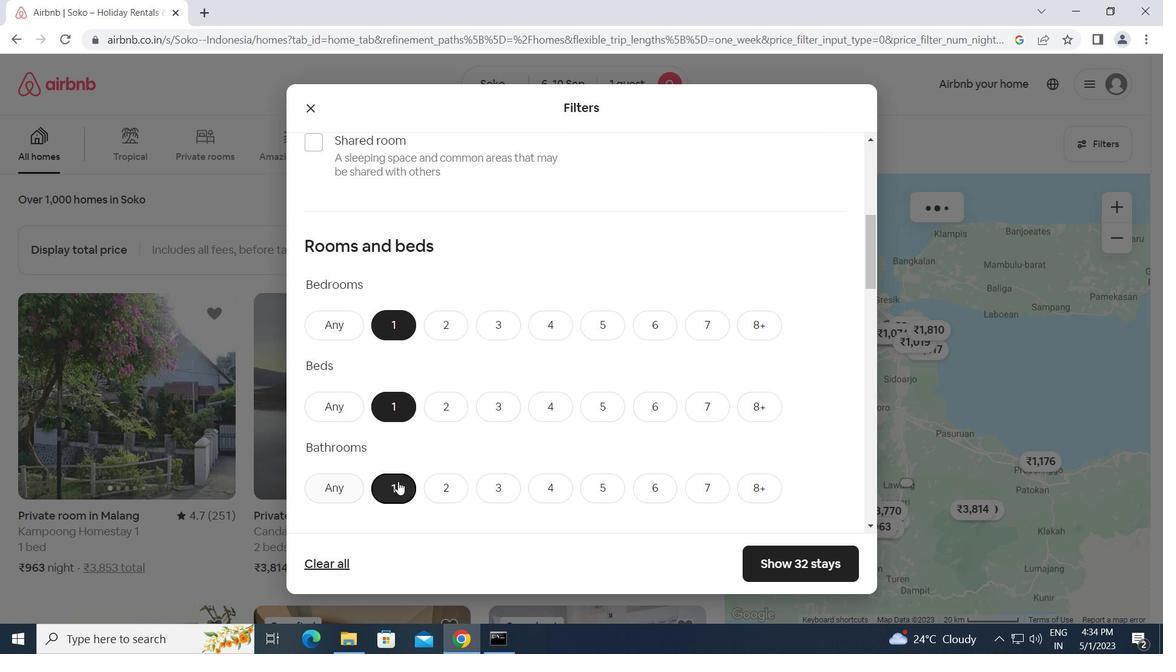 
Action: Mouse scrolled (402, 484) with delta (0, 0)
Screenshot: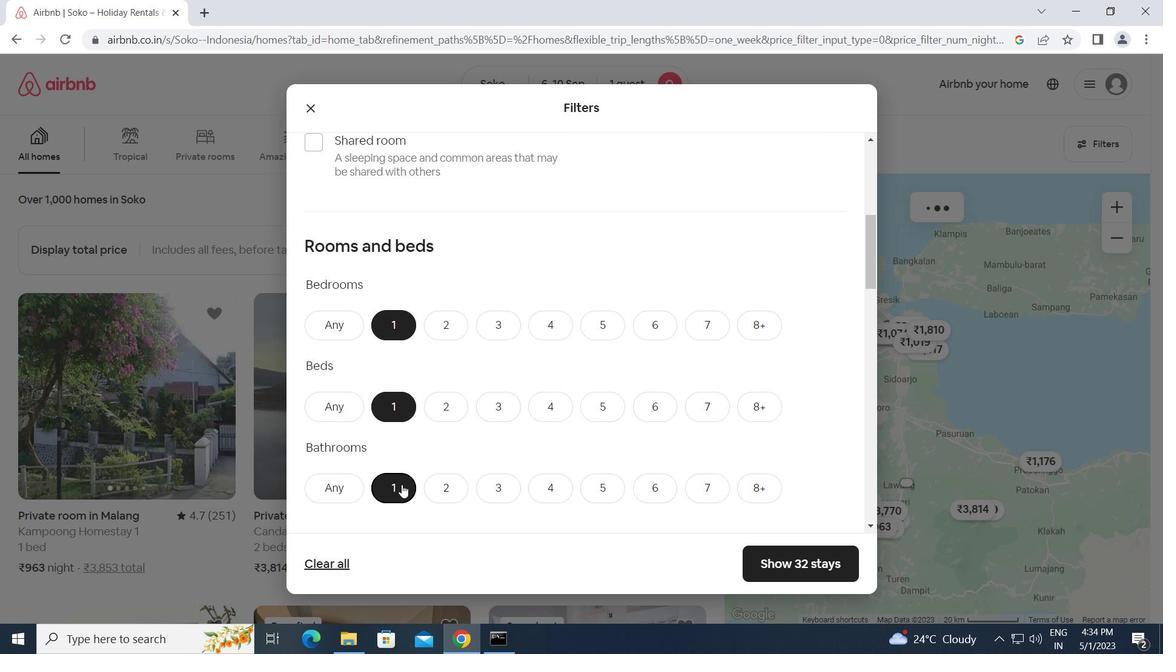
Action: Mouse moved to (365, 443)
Screenshot: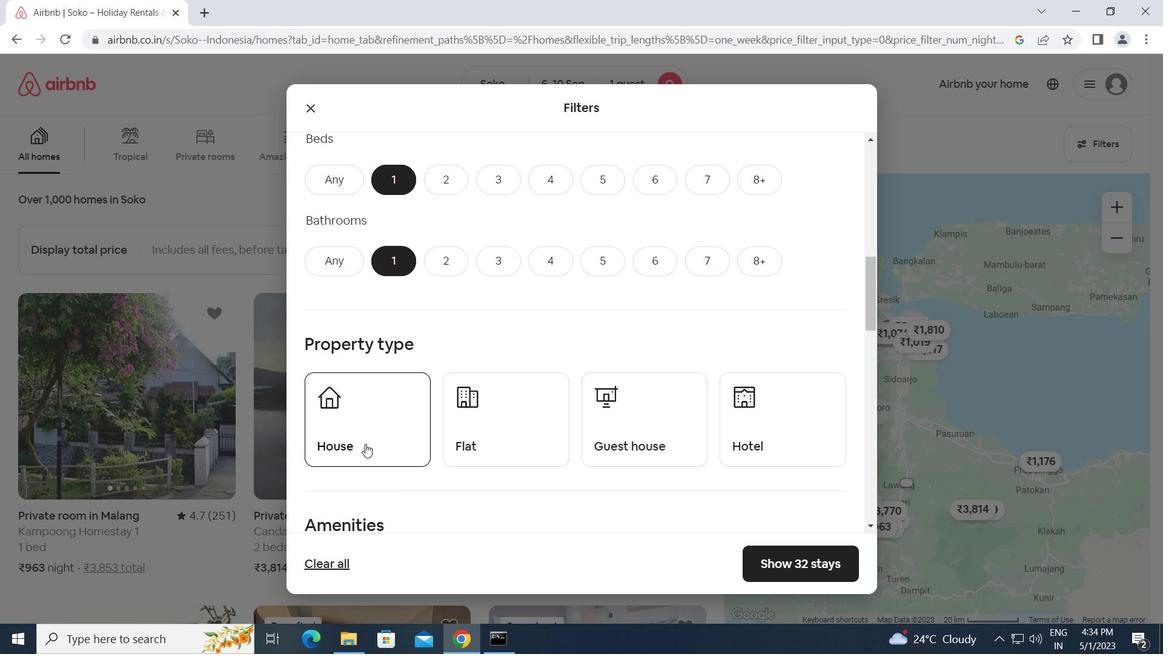 
Action: Mouse pressed left at (365, 443)
Screenshot: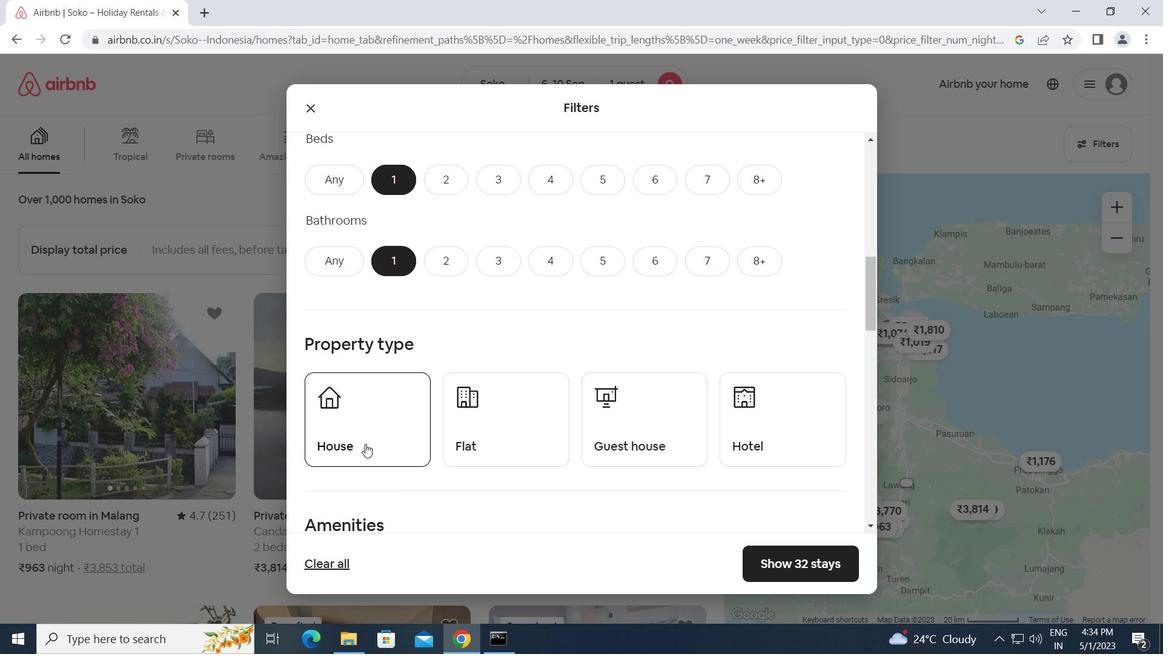
Action: Mouse moved to (540, 438)
Screenshot: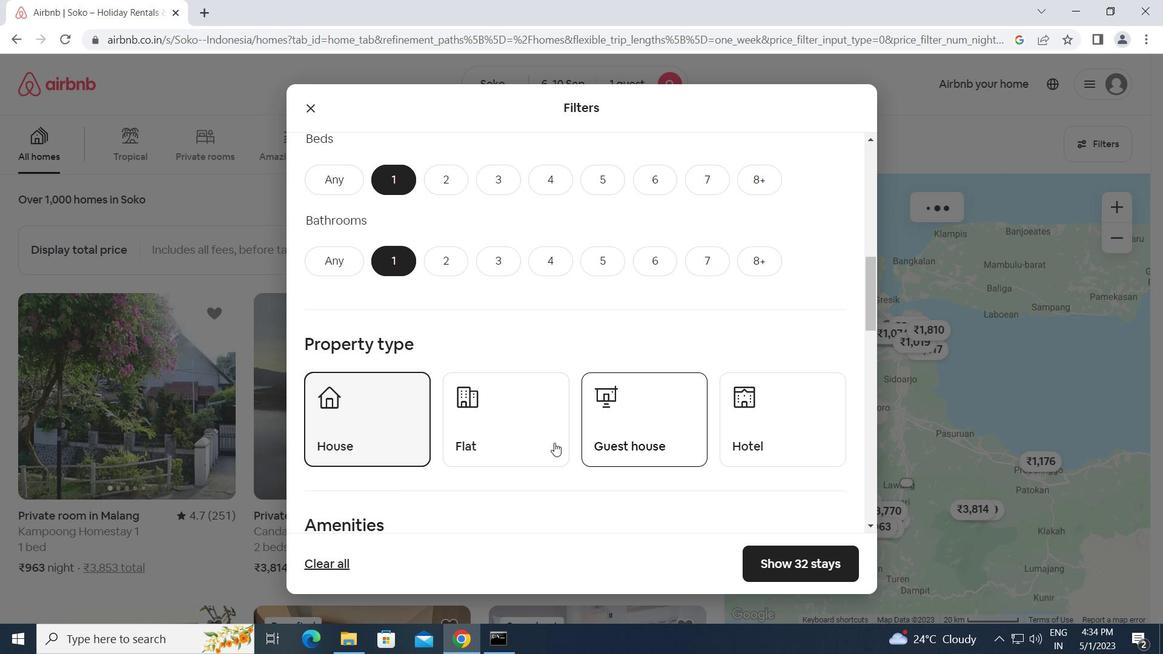 
Action: Mouse pressed left at (540, 438)
Screenshot: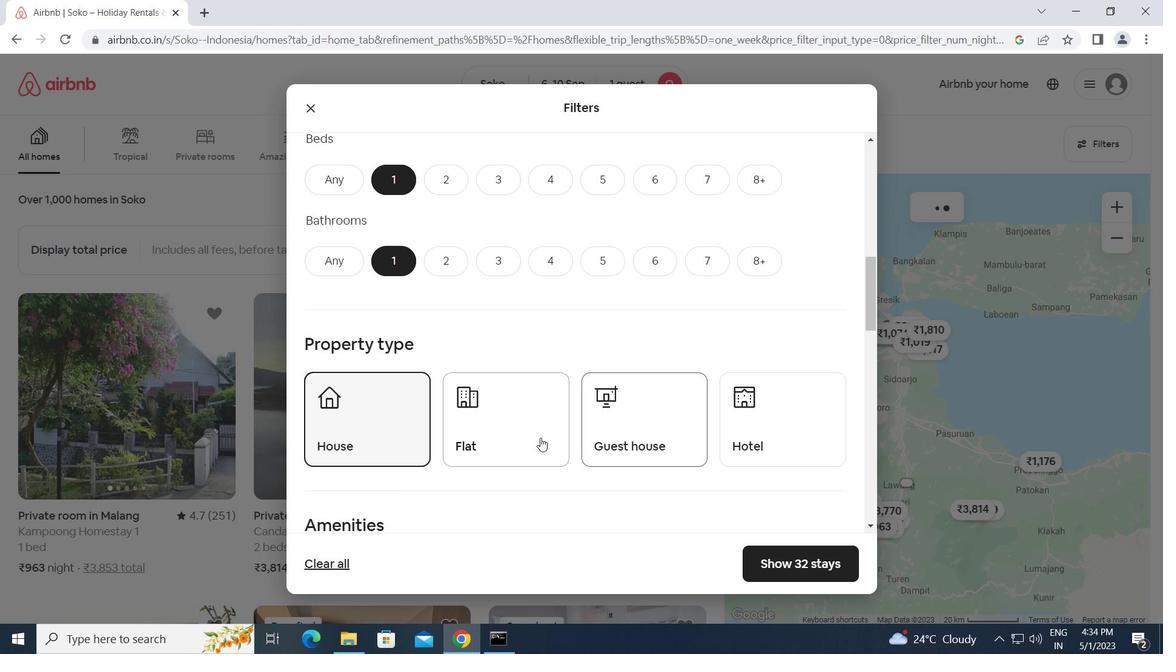 
Action: Mouse moved to (630, 434)
Screenshot: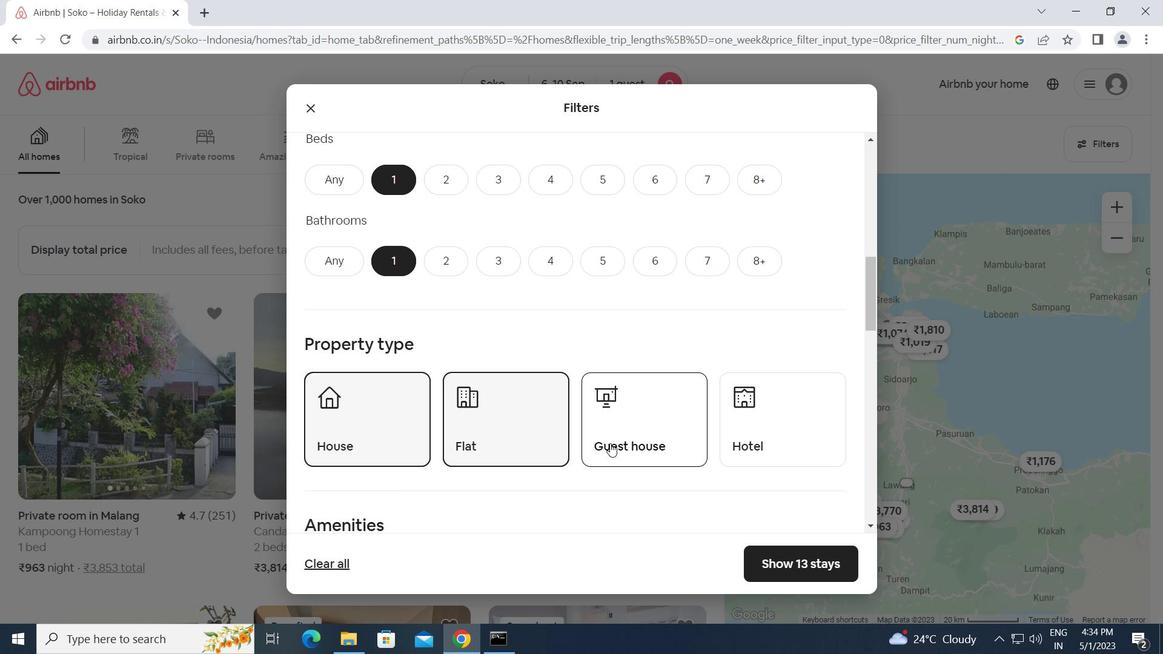 
Action: Mouse pressed left at (630, 434)
Screenshot: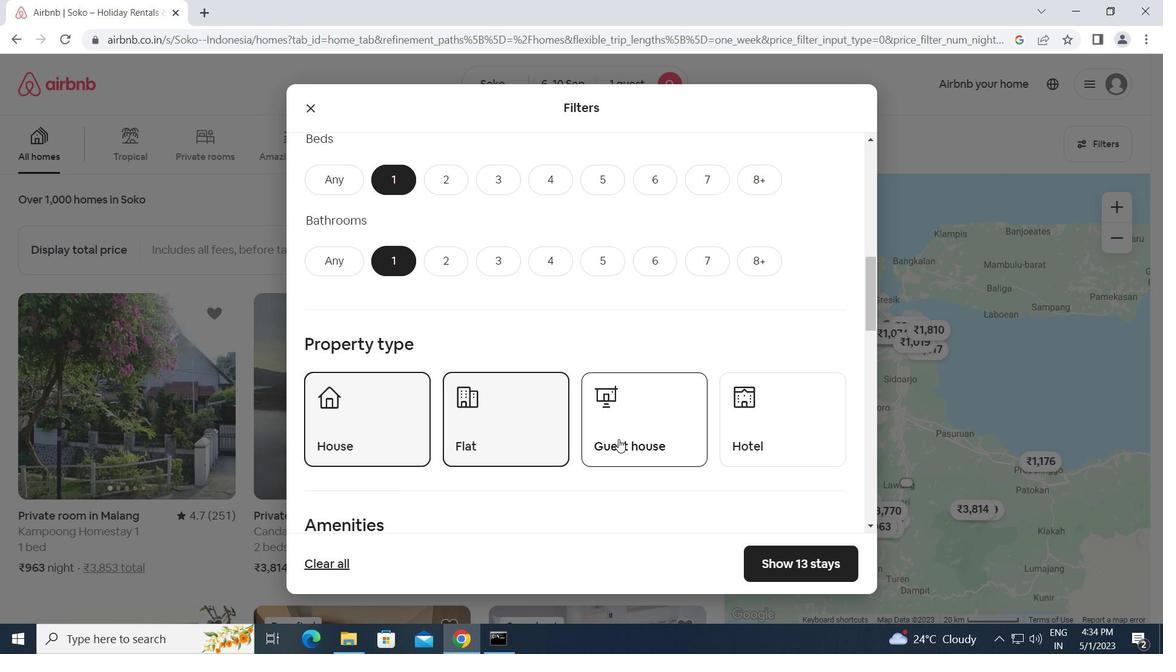 
Action: Mouse moved to (751, 431)
Screenshot: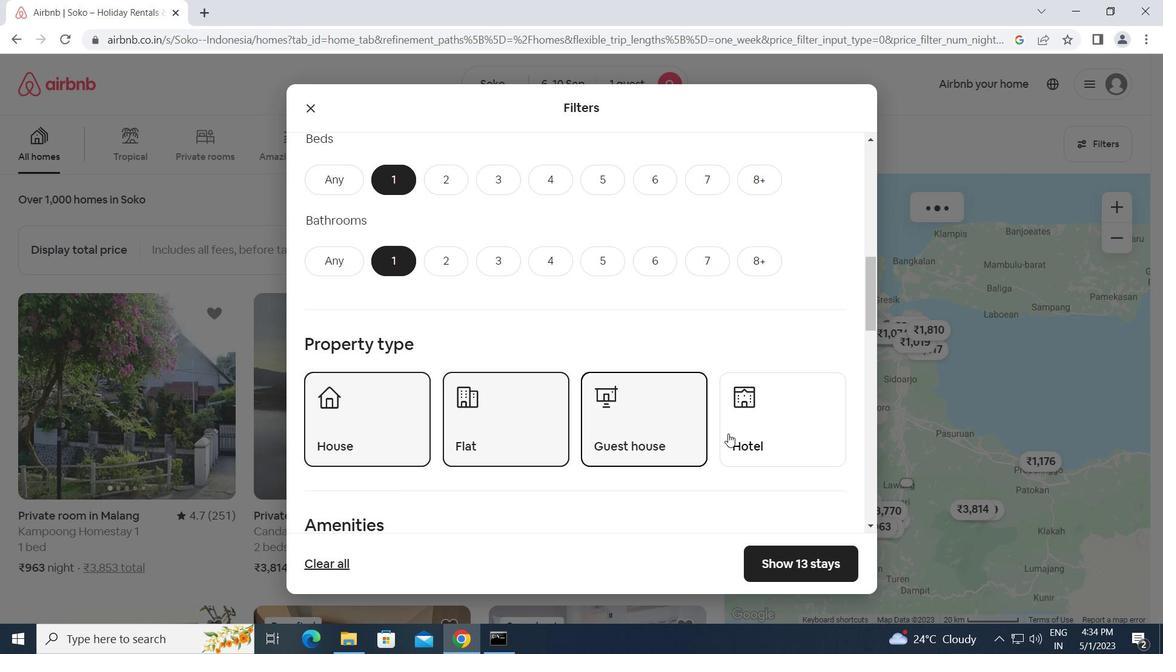 
Action: Mouse pressed left at (751, 431)
Screenshot: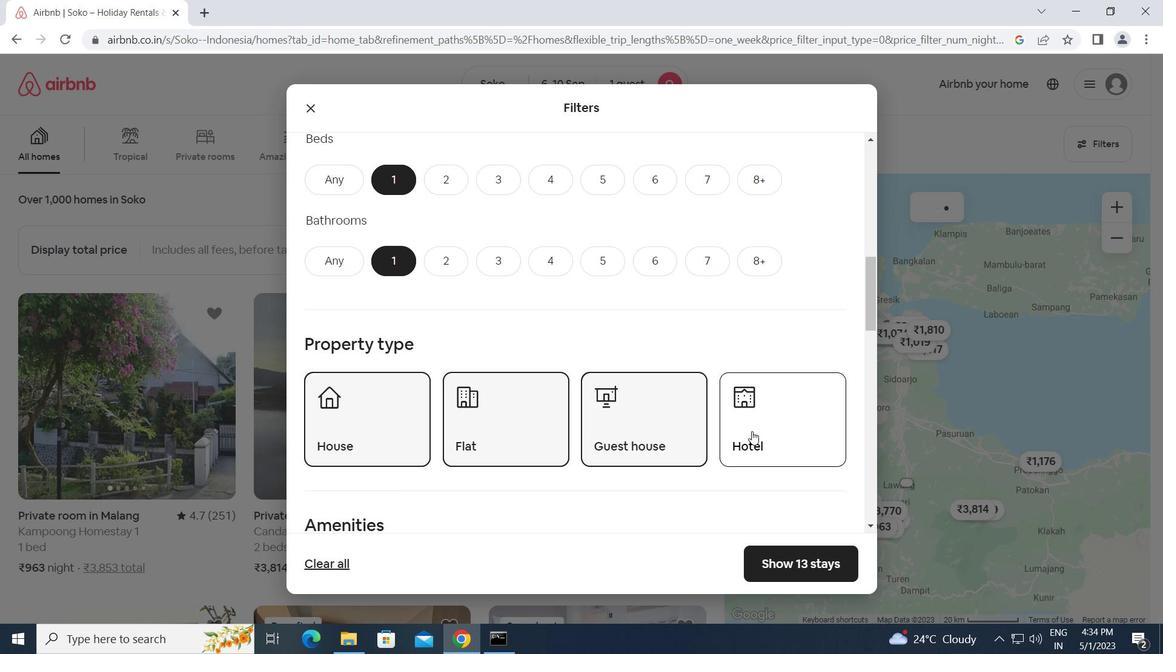 
Action: Mouse moved to (613, 512)
Screenshot: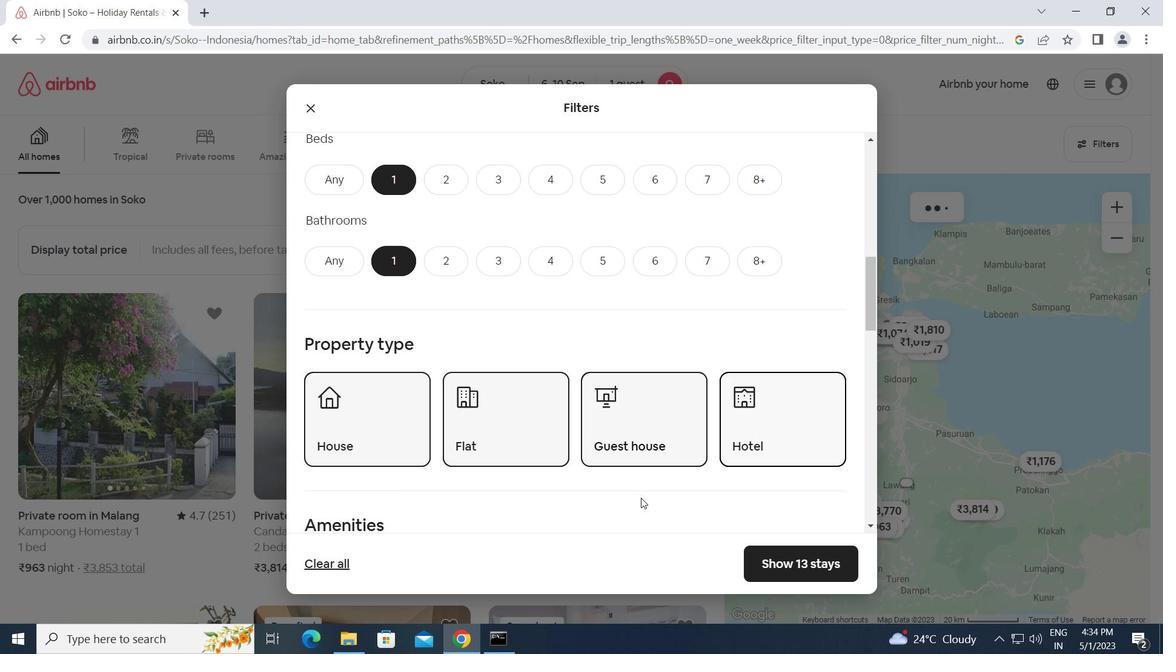 
Action: Mouse scrolled (613, 512) with delta (0, 0)
Screenshot: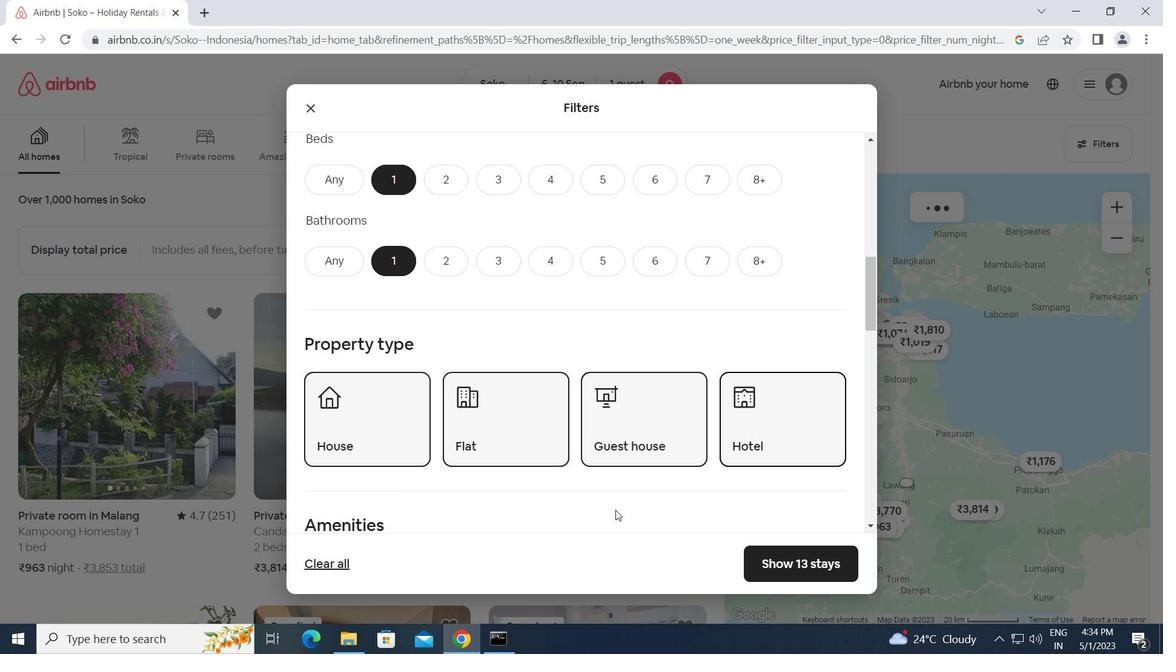 
Action: Mouse scrolled (613, 512) with delta (0, 0)
Screenshot: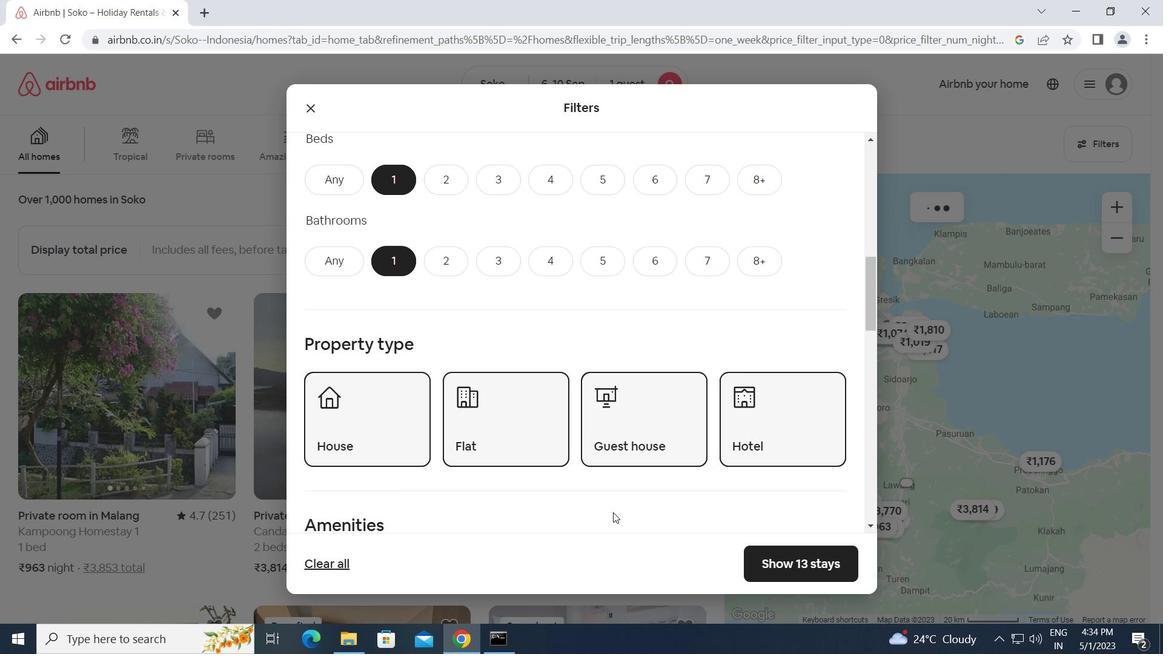 
Action: Mouse scrolled (613, 512) with delta (0, 0)
Screenshot: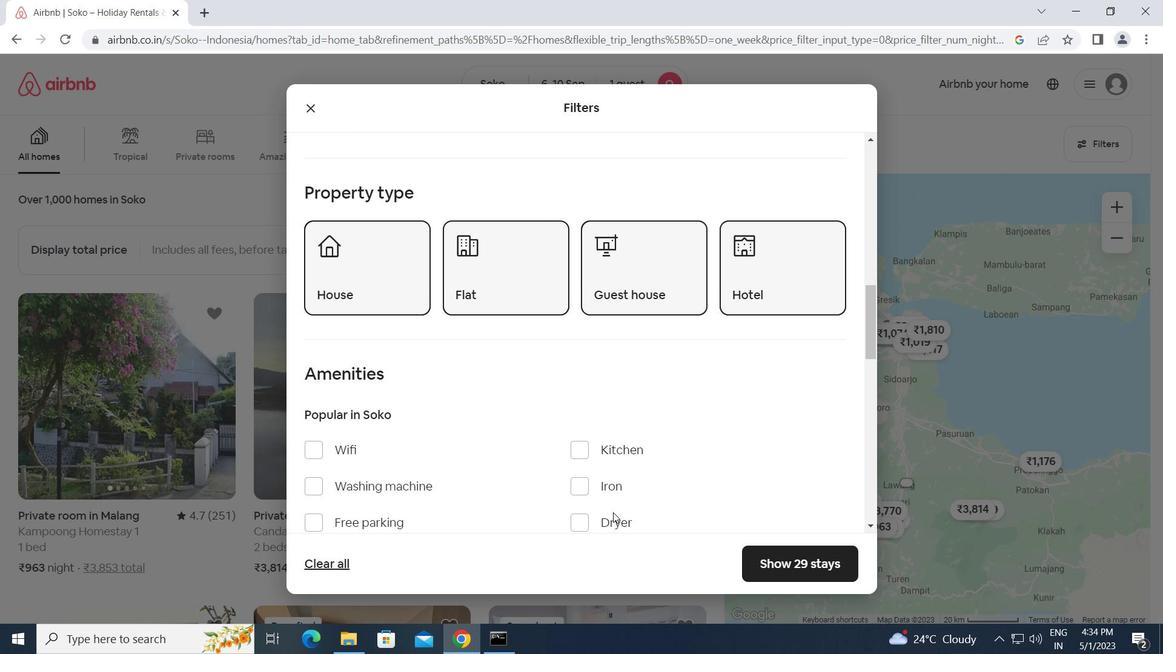 
Action: Mouse scrolled (613, 512) with delta (0, 0)
Screenshot: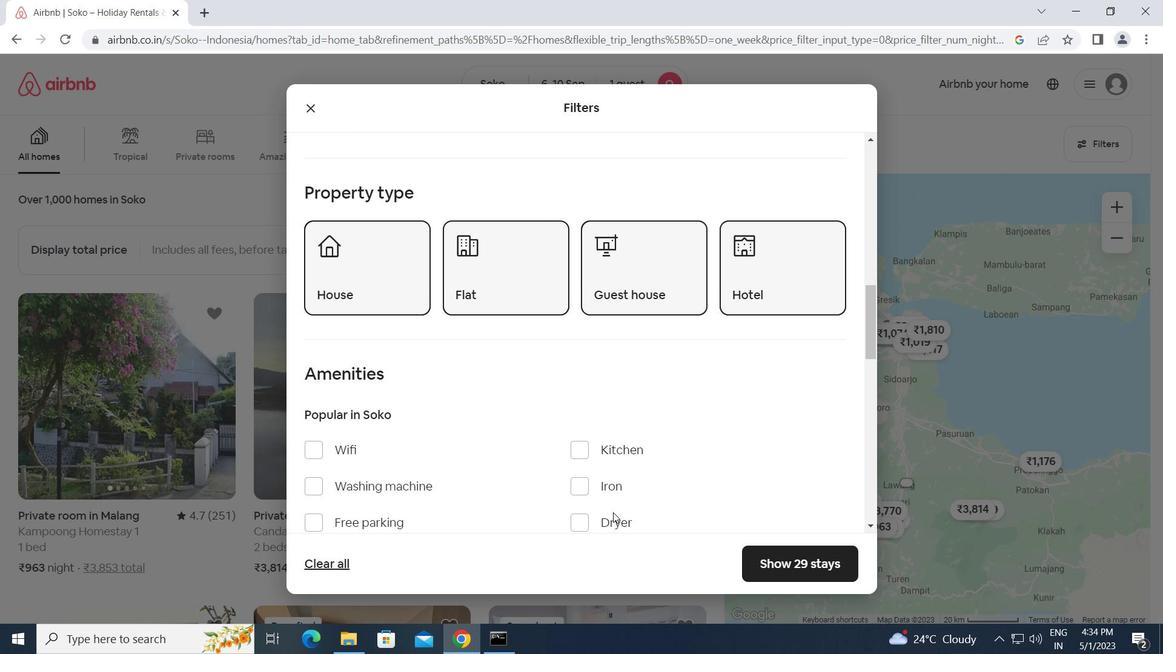 
Action: Mouse moved to (581, 498)
Screenshot: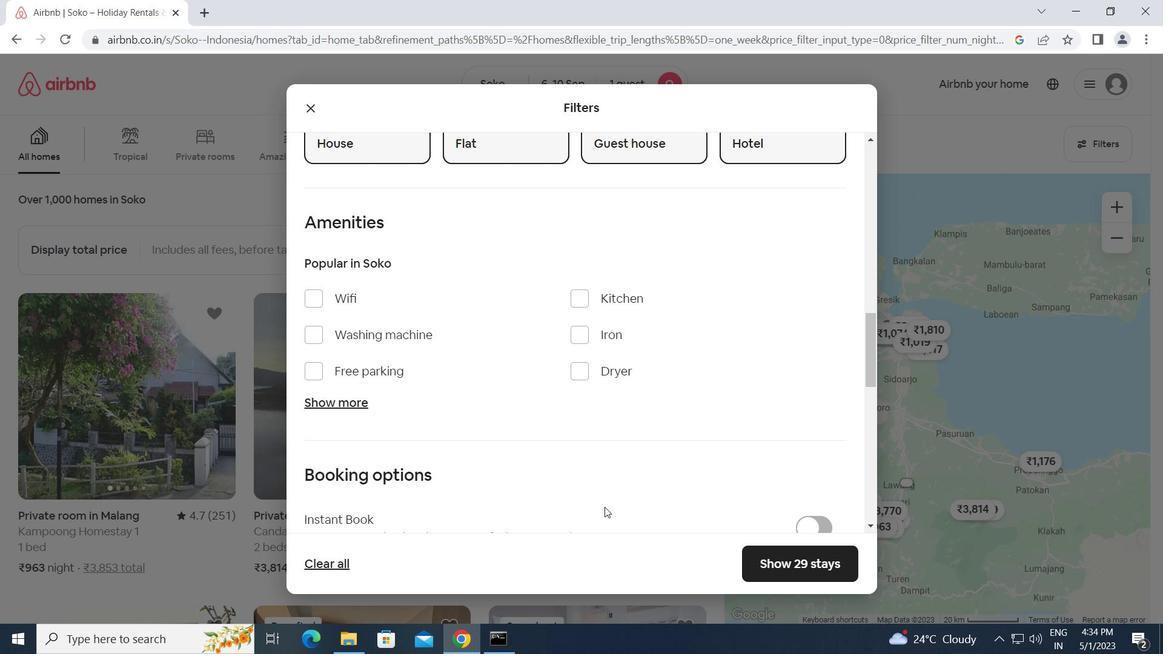
Action: Mouse scrolled (581, 497) with delta (0, 0)
Screenshot: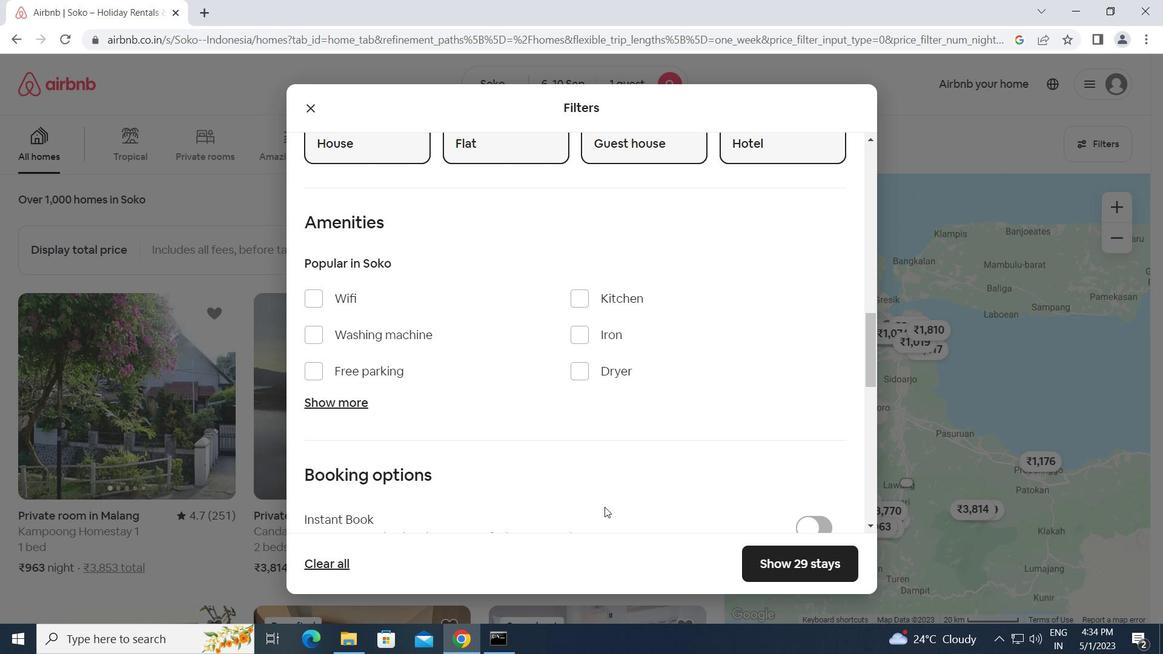 
Action: Mouse scrolled (581, 497) with delta (0, 0)
Screenshot: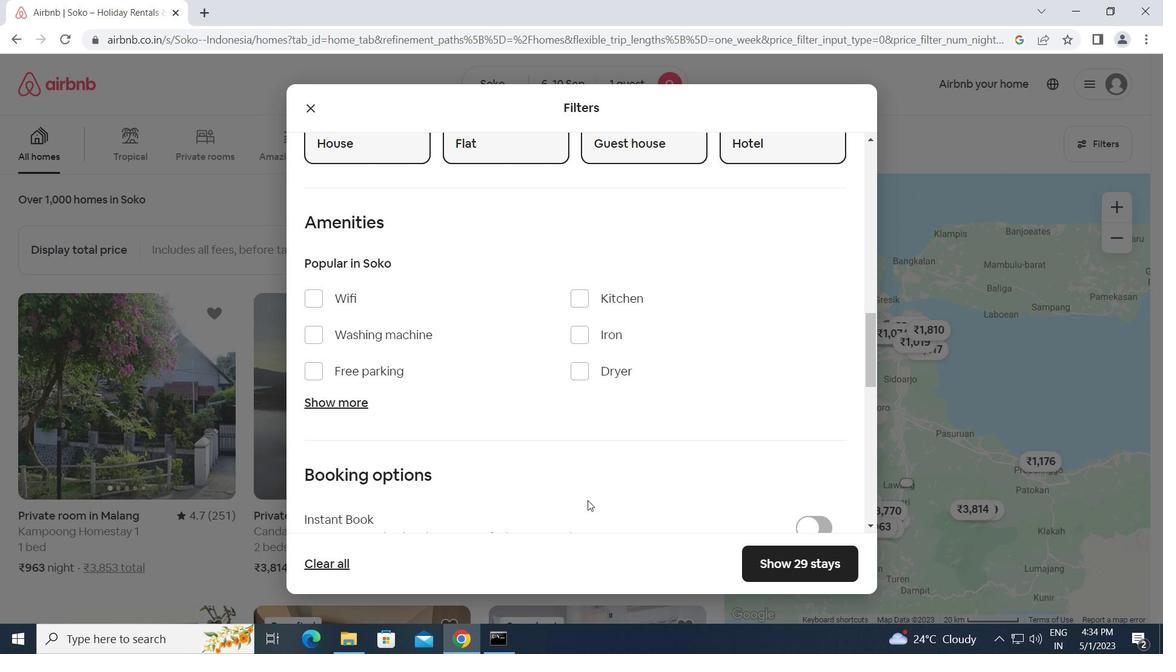 
Action: Mouse moved to (821, 425)
Screenshot: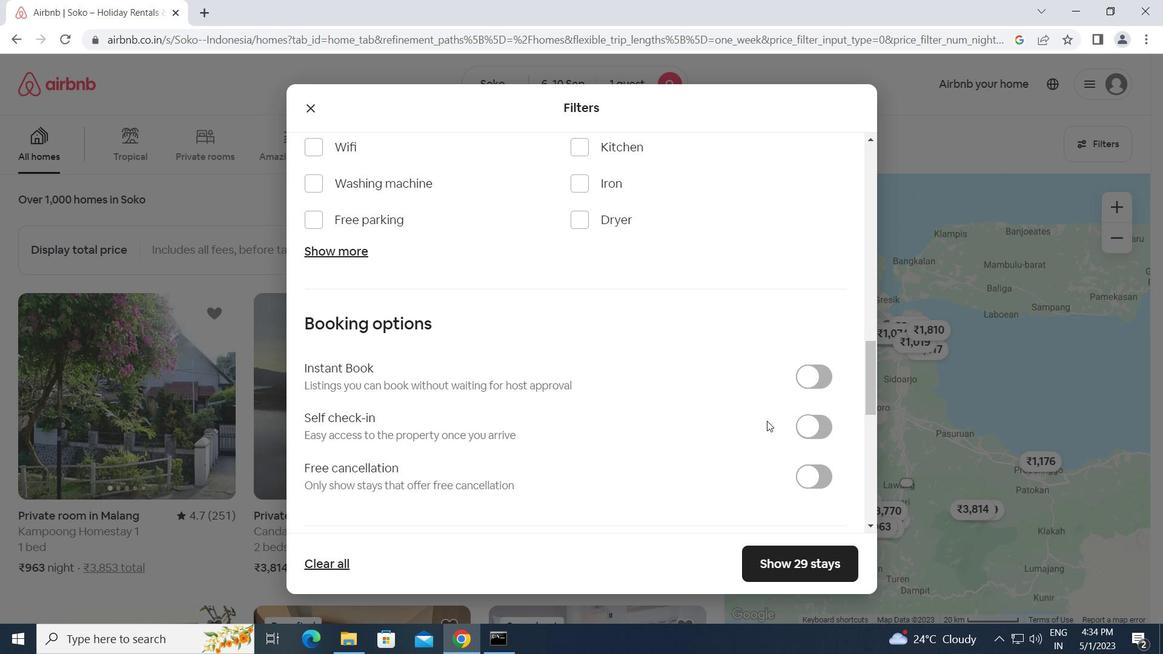 
Action: Mouse pressed left at (821, 425)
Screenshot: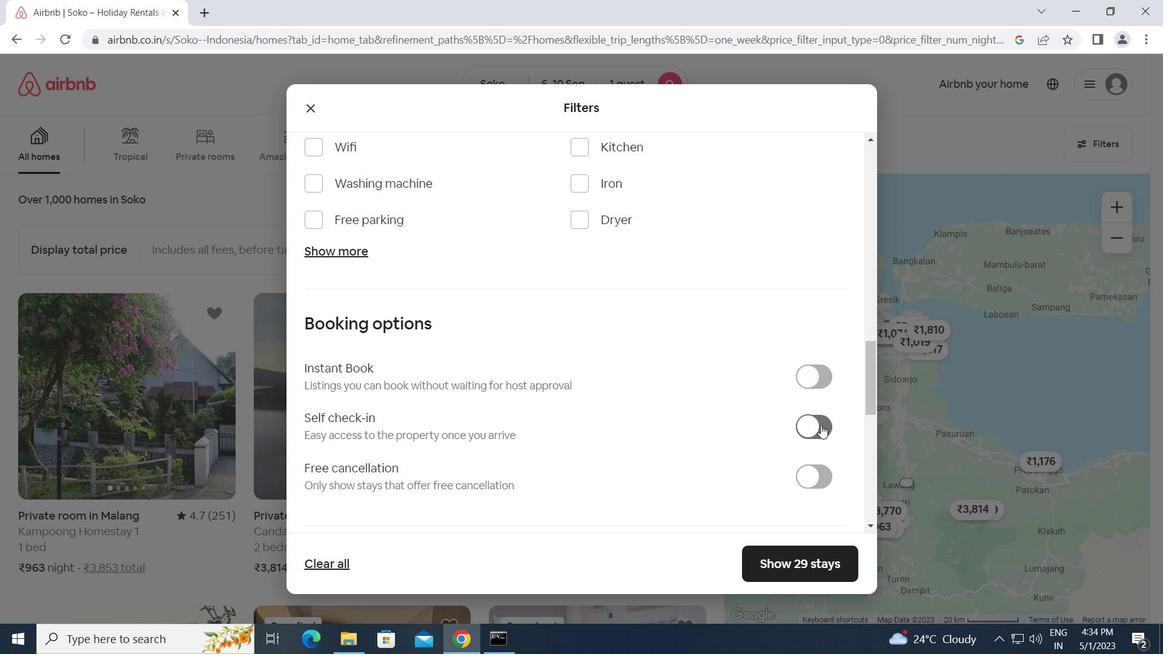 
Action: Mouse moved to (561, 473)
Screenshot: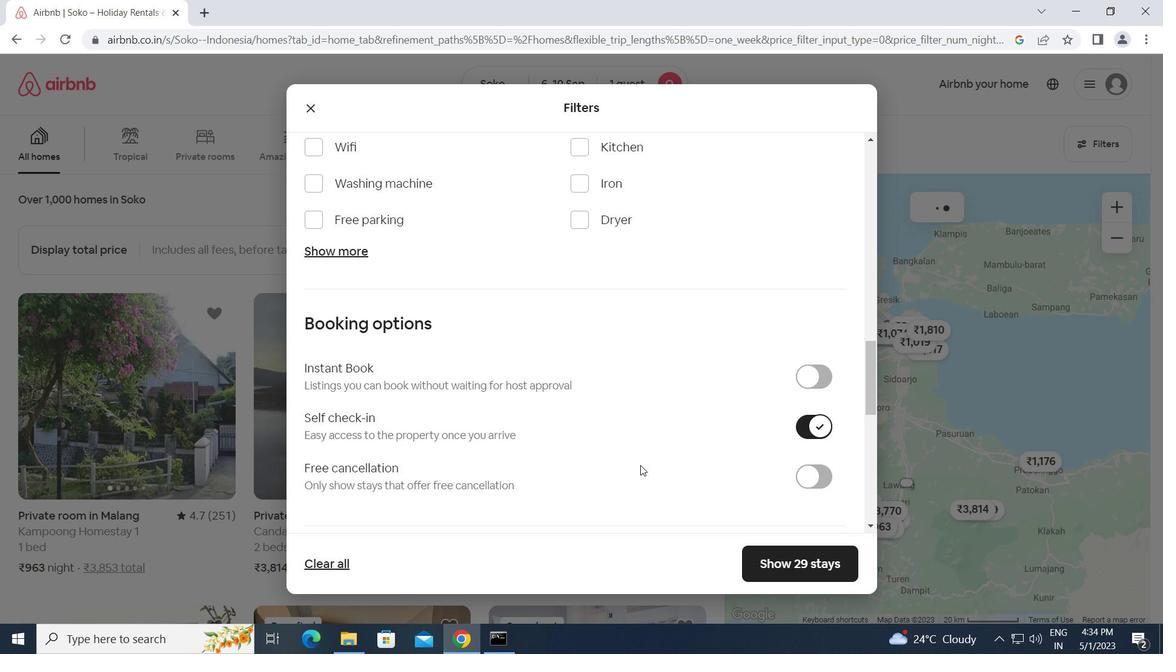 
Action: Mouse scrolled (561, 472) with delta (0, 0)
Screenshot: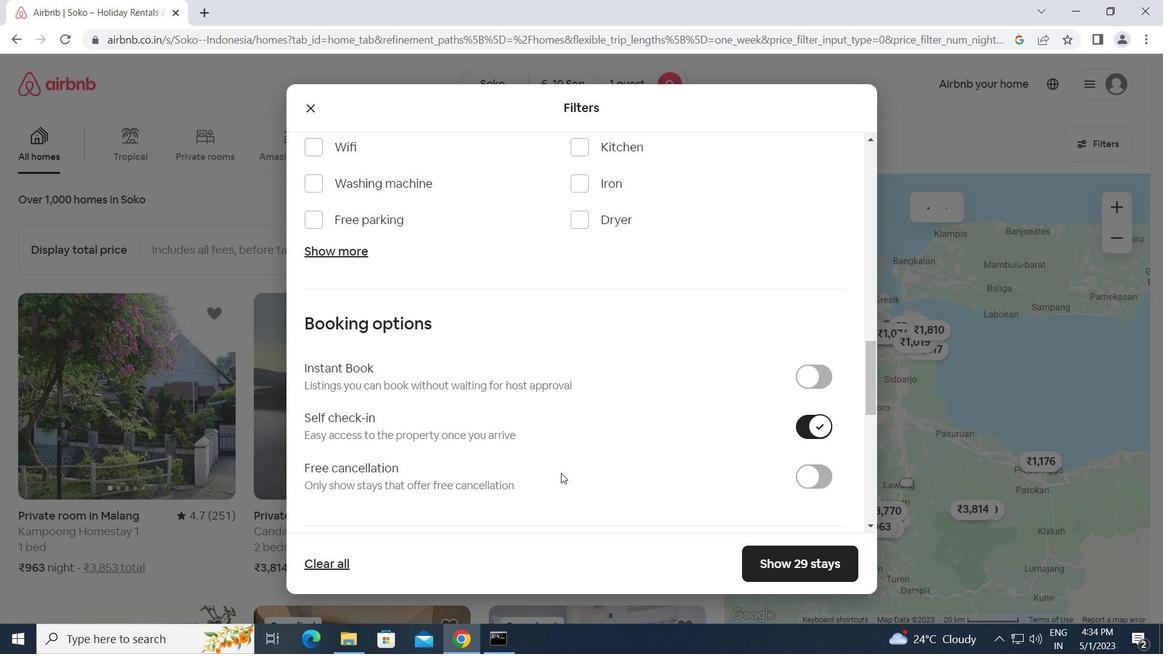 
Action: Mouse scrolled (561, 472) with delta (0, 0)
Screenshot: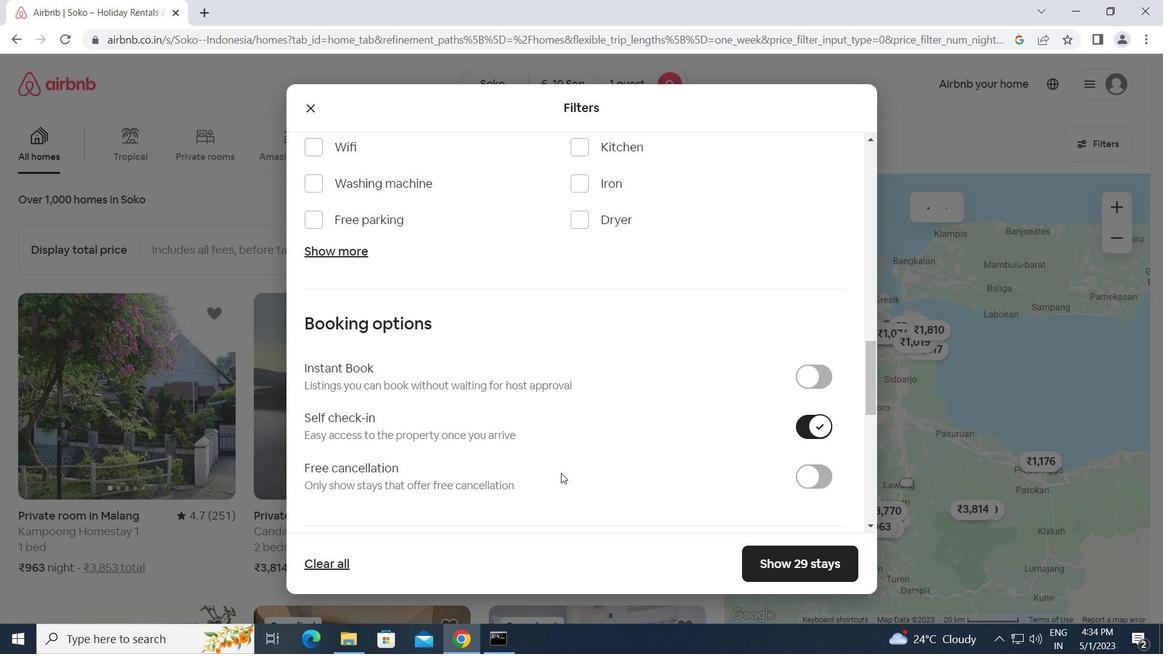 
Action: Mouse scrolled (561, 472) with delta (0, 0)
Screenshot: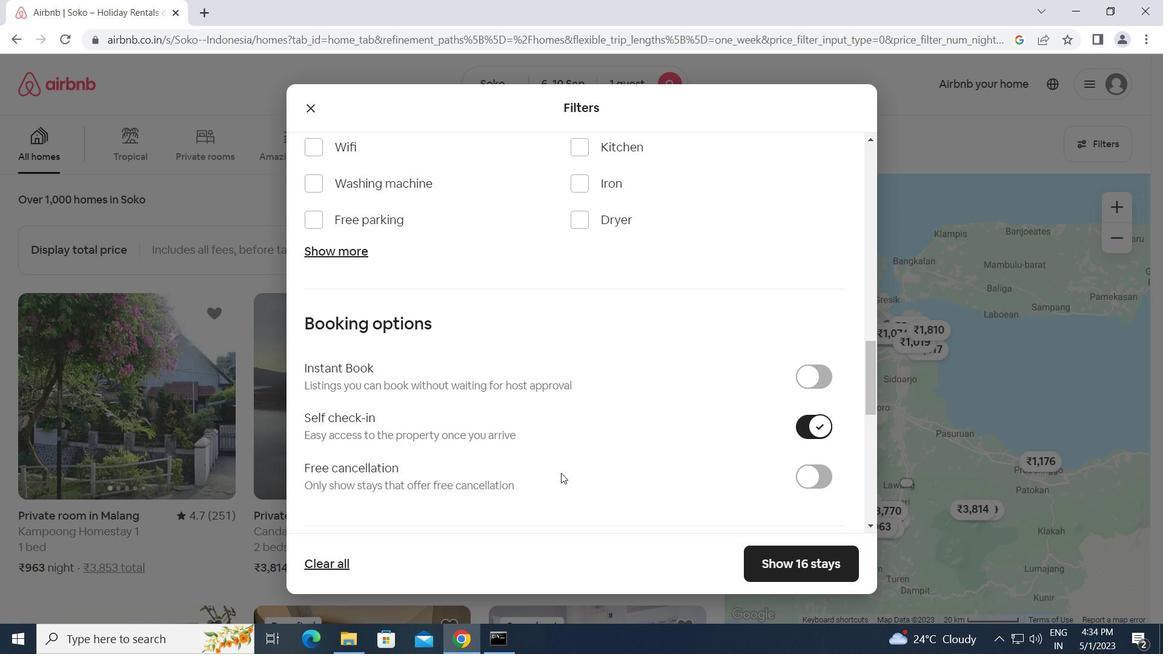 
Action: Mouse scrolled (561, 472) with delta (0, 0)
Screenshot: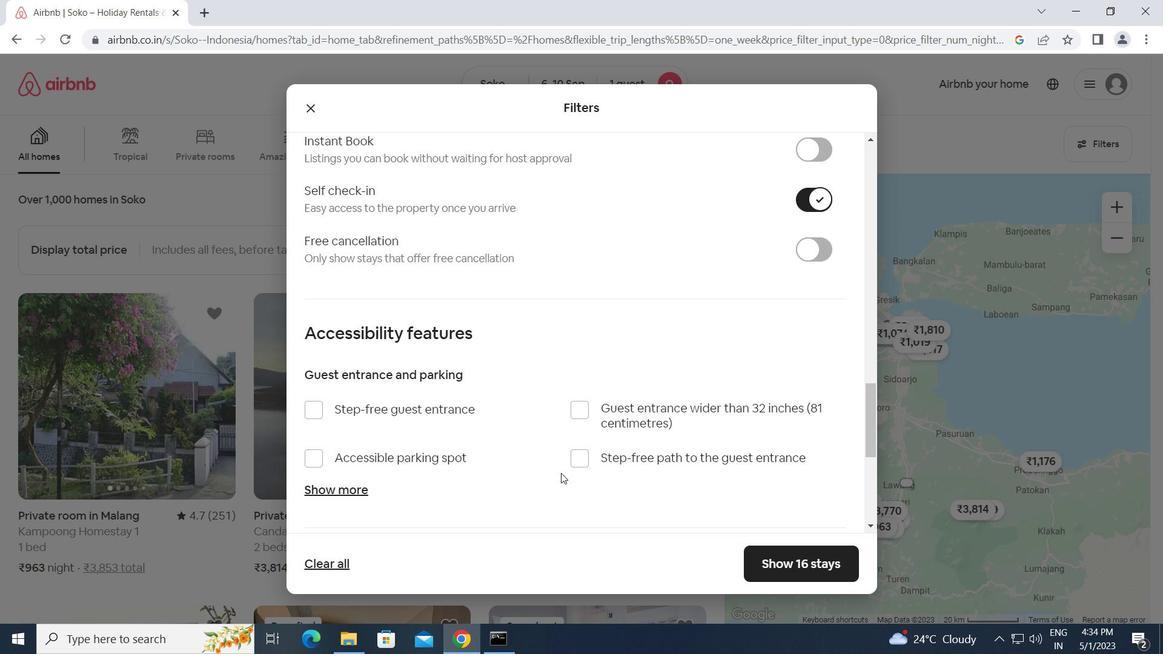 
Action: Mouse scrolled (561, 472) with delta (0, 0)
Screenshot: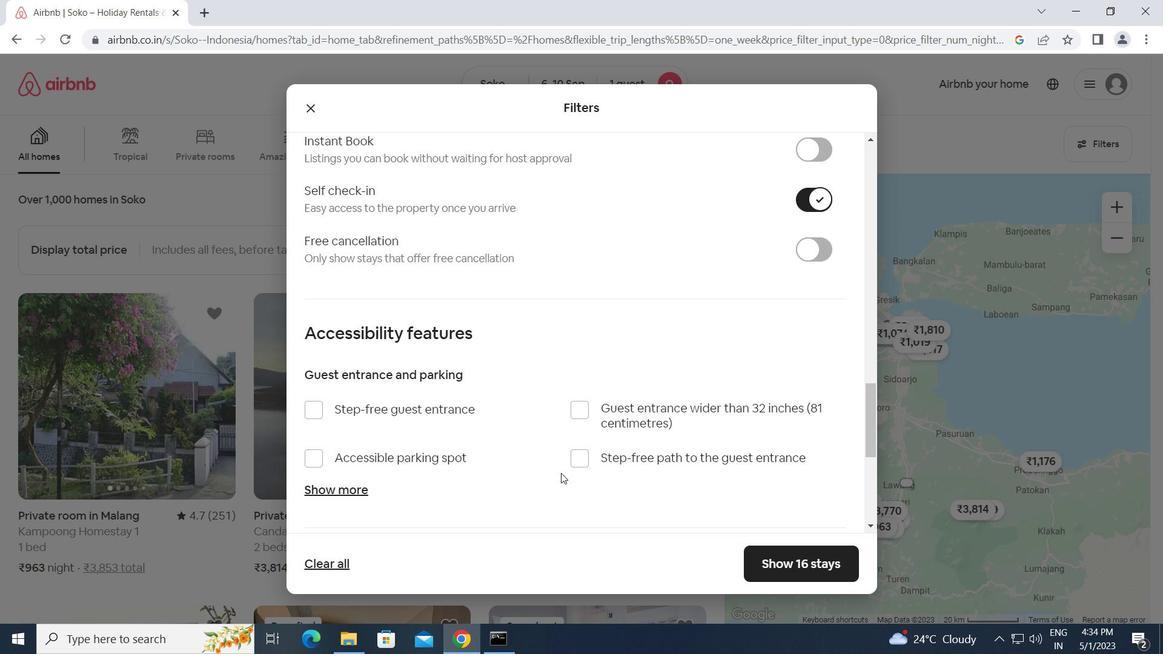 
Action: Mouse scrolled (561, 472) with delta (0, 0)
Screenshot: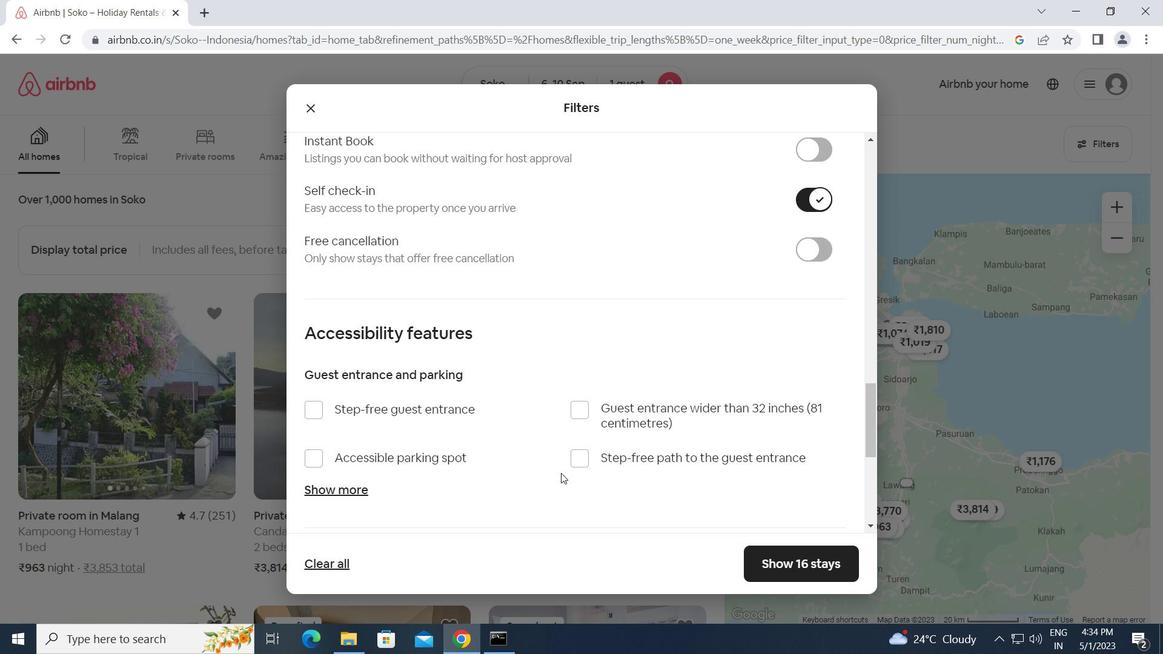 
Action: Mouse moved to (404, 449)
Screenshot: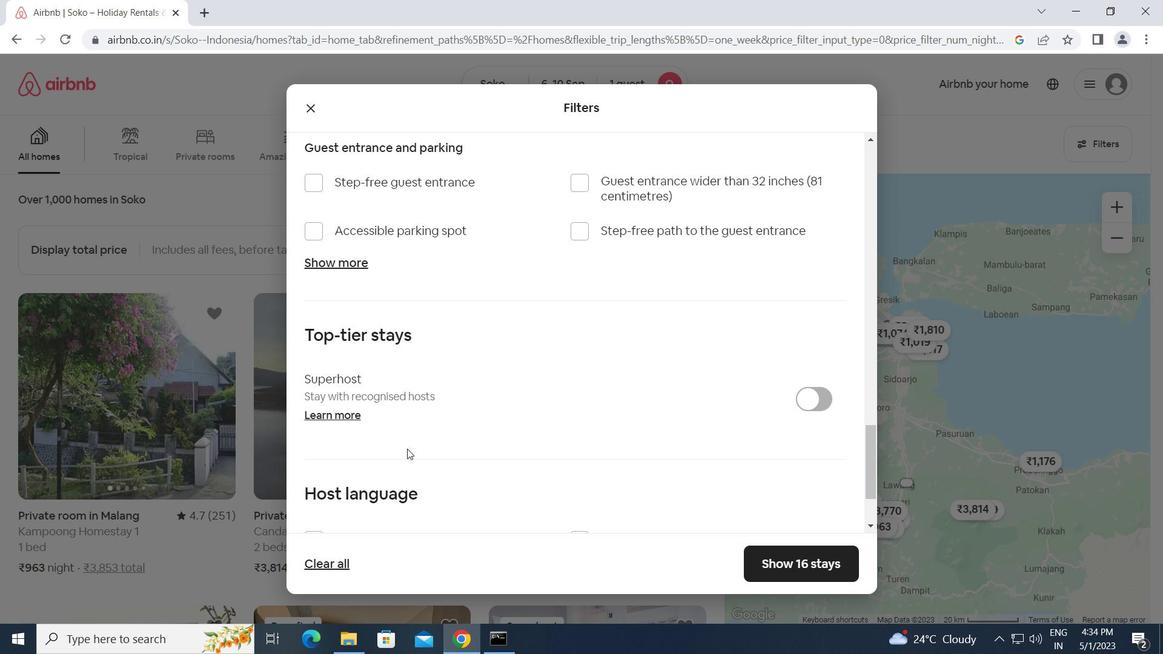 
Action: Mouse scrolled (404, 448) with delta (0, 0)
Screenshot: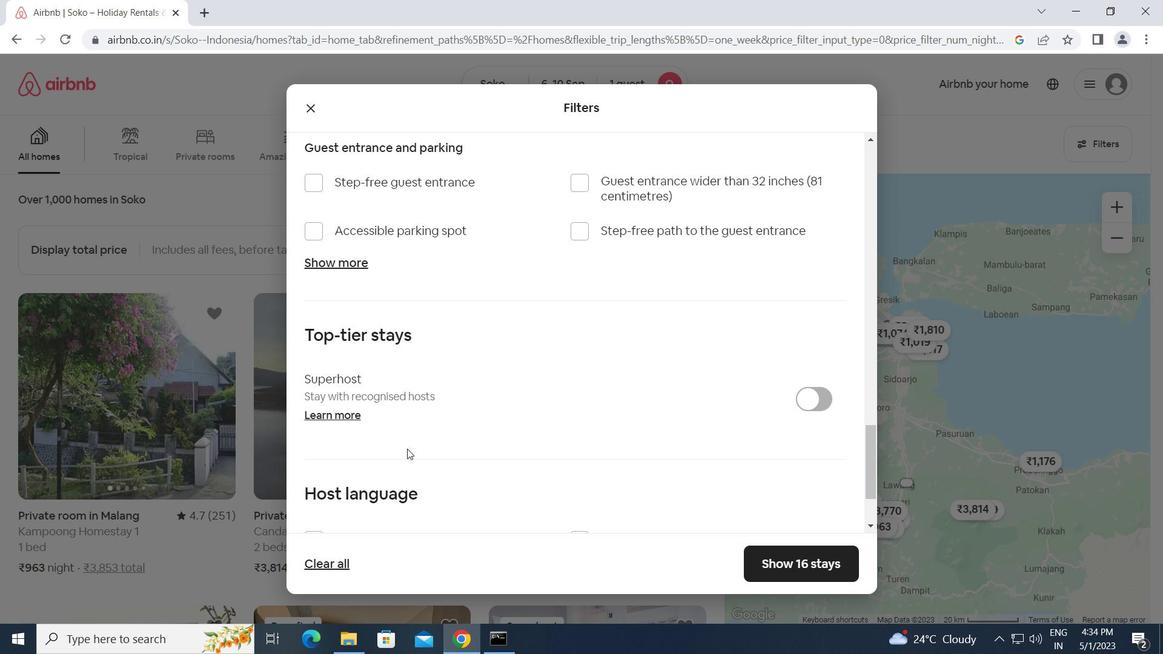 
Action: Mouse moved to (402, 449)
Screenshot: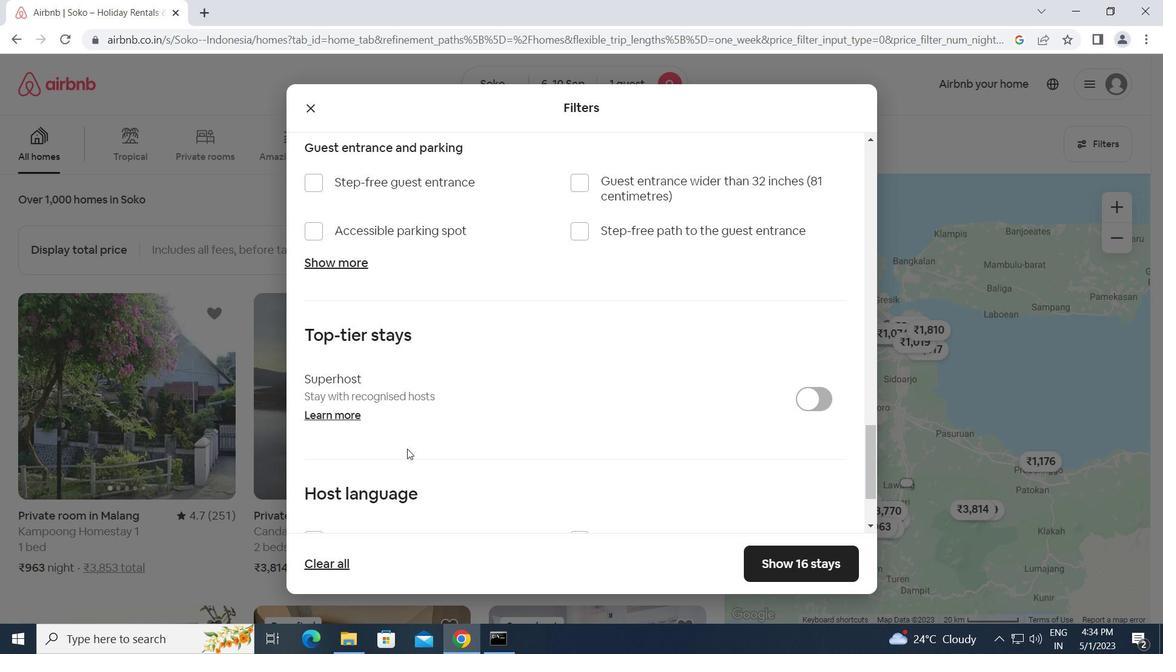 
Action: Mouse scrolled (402, 449) with delta (0, 0)
Screenshot: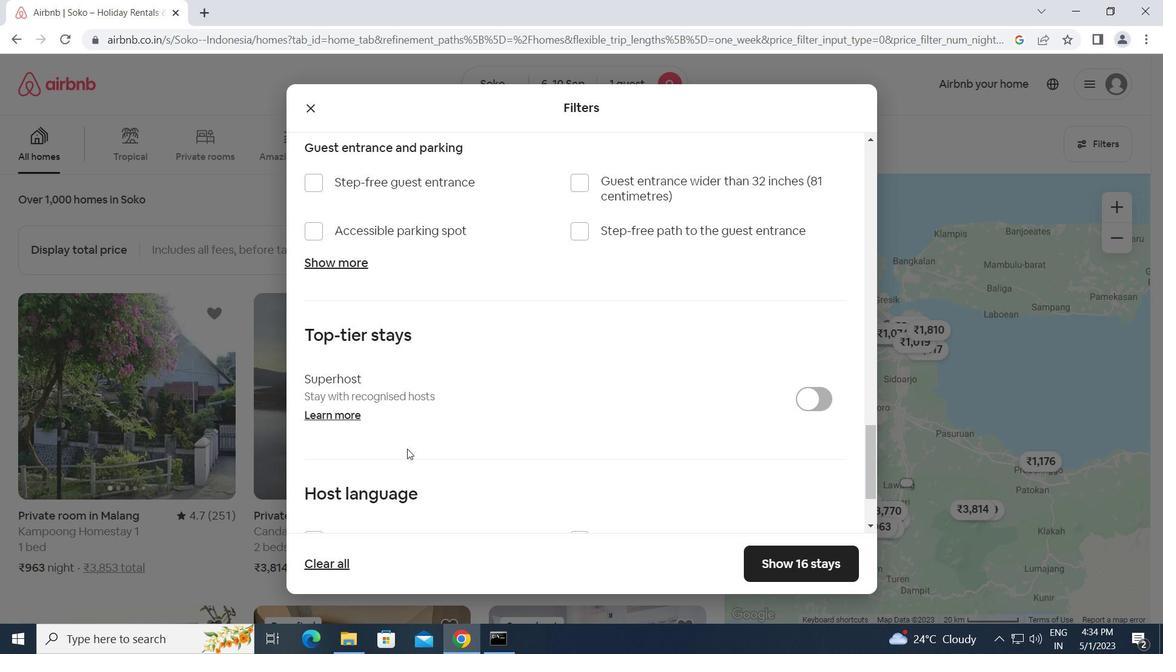
Action: Mouse scrolled (402, 449) with delta (0, 0)
Screenshot: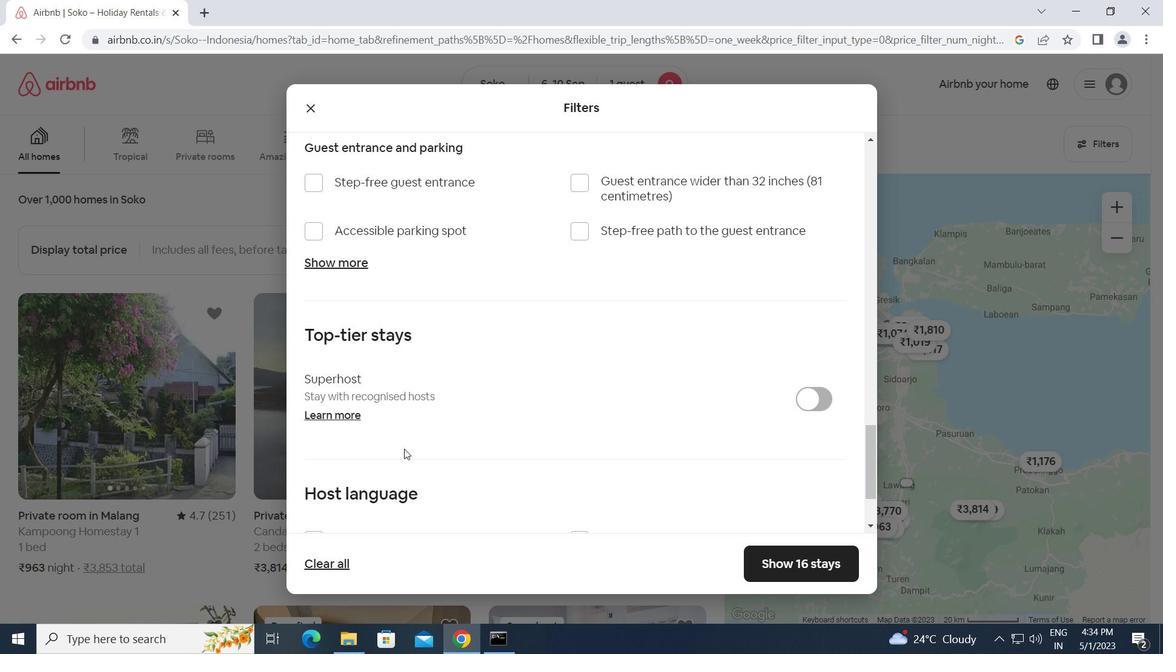 
Action: Mouse moved to (304, 422)
Screenshot: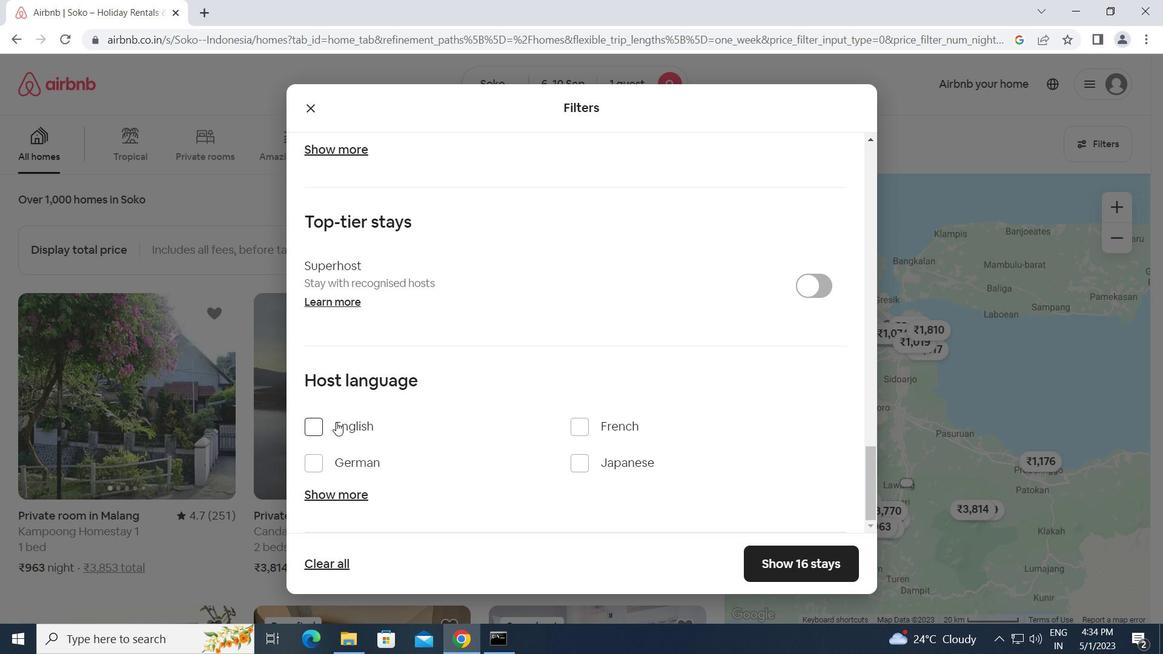 
Action: Mouse pressed left at (304, 422)
Screenshot: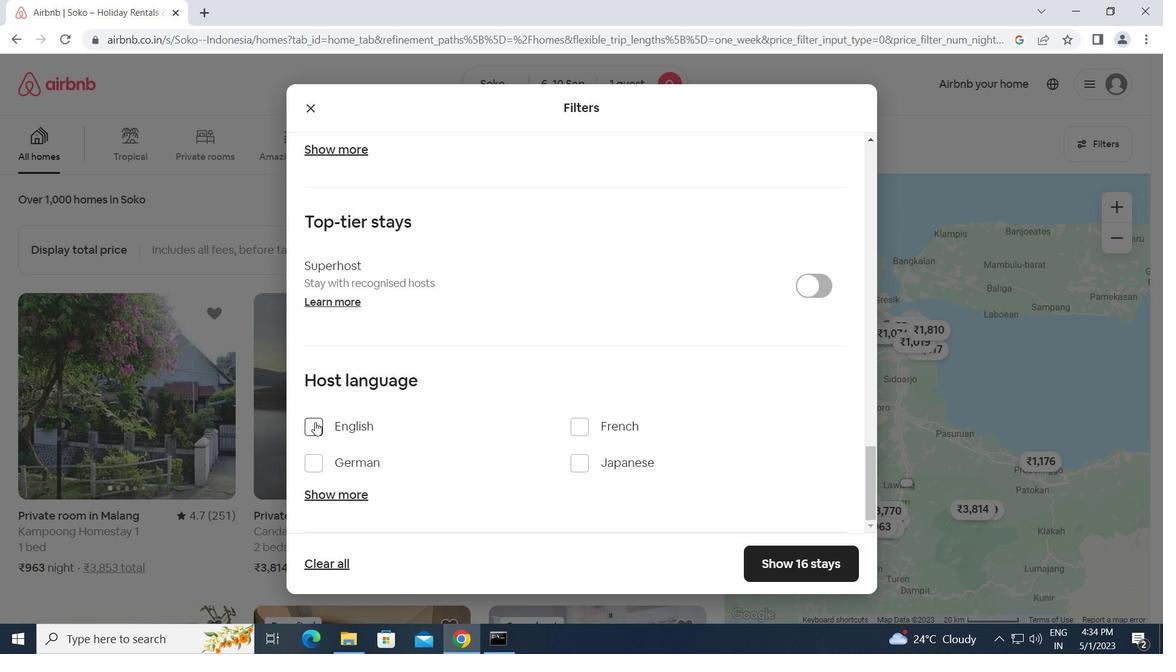 
Action: Mouse moved to (770, 562)
Screenshot: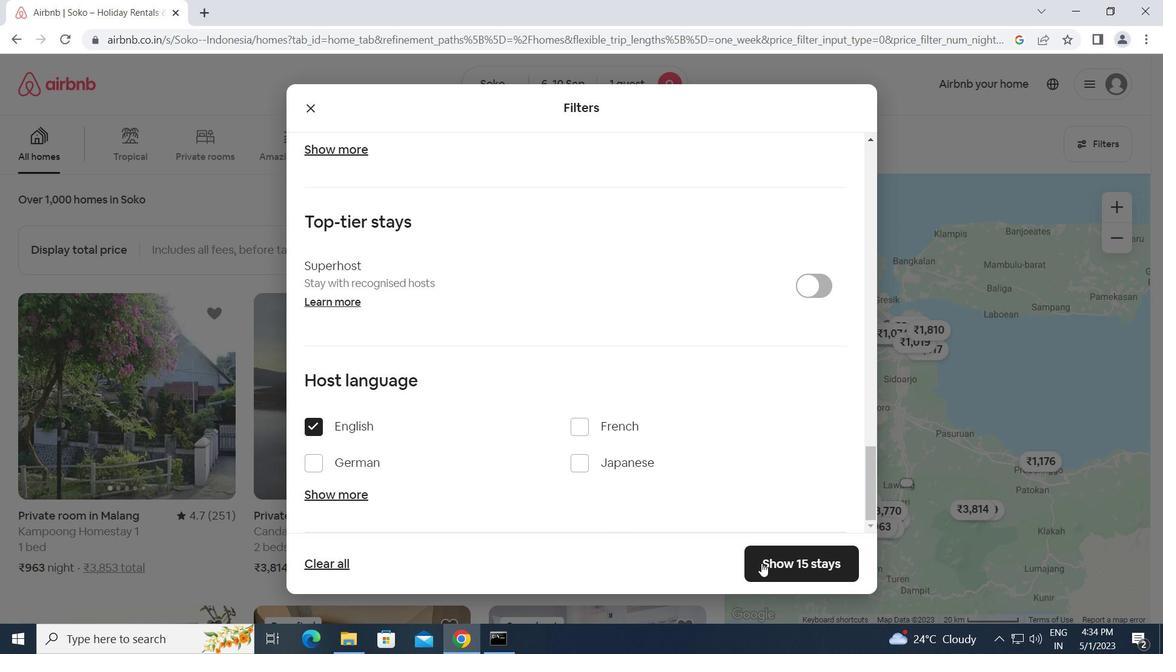 
Action: Mouse pressed left at (770, 562)
Screenshot: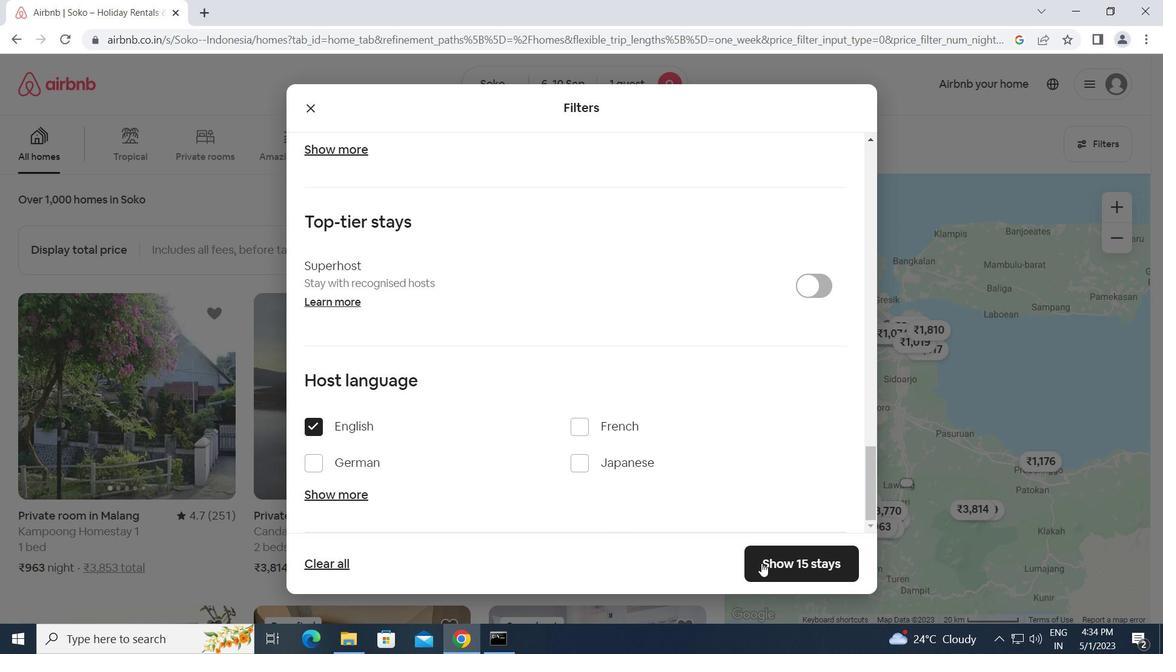 
Action: Mouse moved to (771, 562)
Screenshot: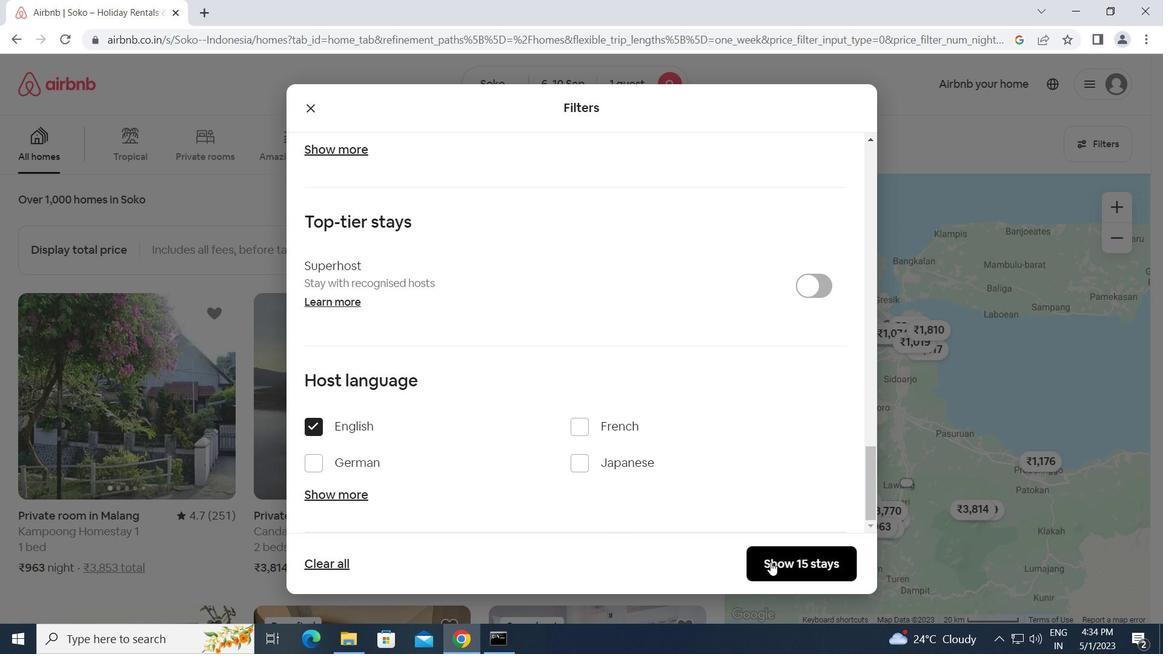 
